 Task: Search one way flight ticket for 4 adults, 2 children, 2 infants in seat and 1 infant on lap in premium economy from Knoxville: Mcghee Tyson Airport to Gillette: Gillette Campbell County Airport on 5-1-2023. Choice of flights is Sun country airlines. Number of bags: 2 carry on bags. Price is upto 89000. Outbound departure time preference is 16:45.
Action: Mouse moved to (234, 242)
Screenshot: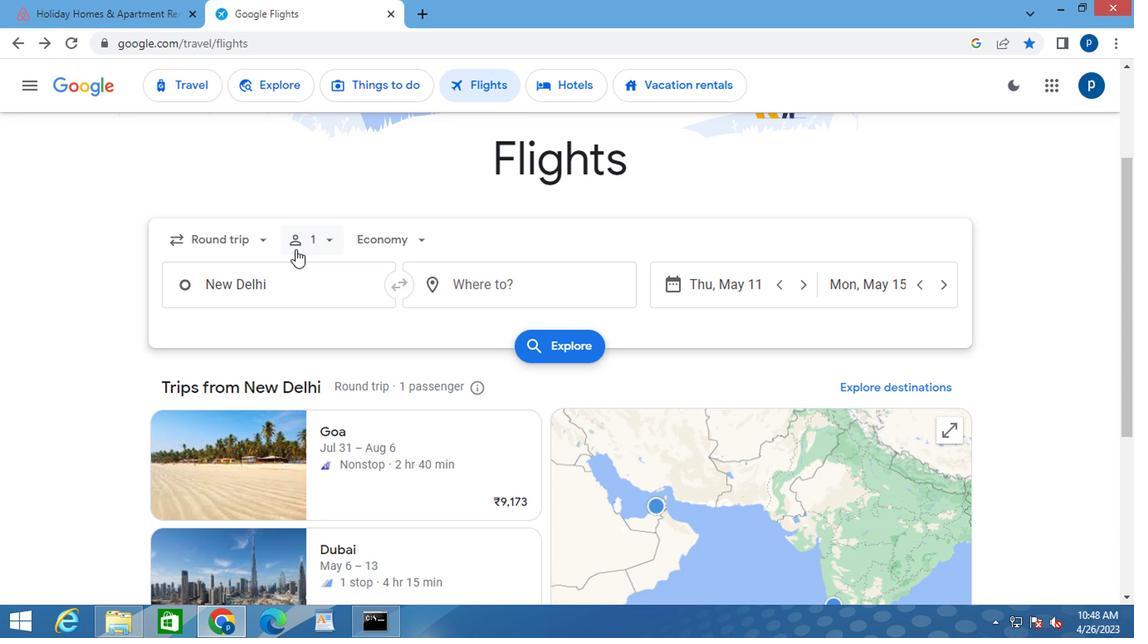
Action: Mouse pressed left at (234, 242)
Screenshot: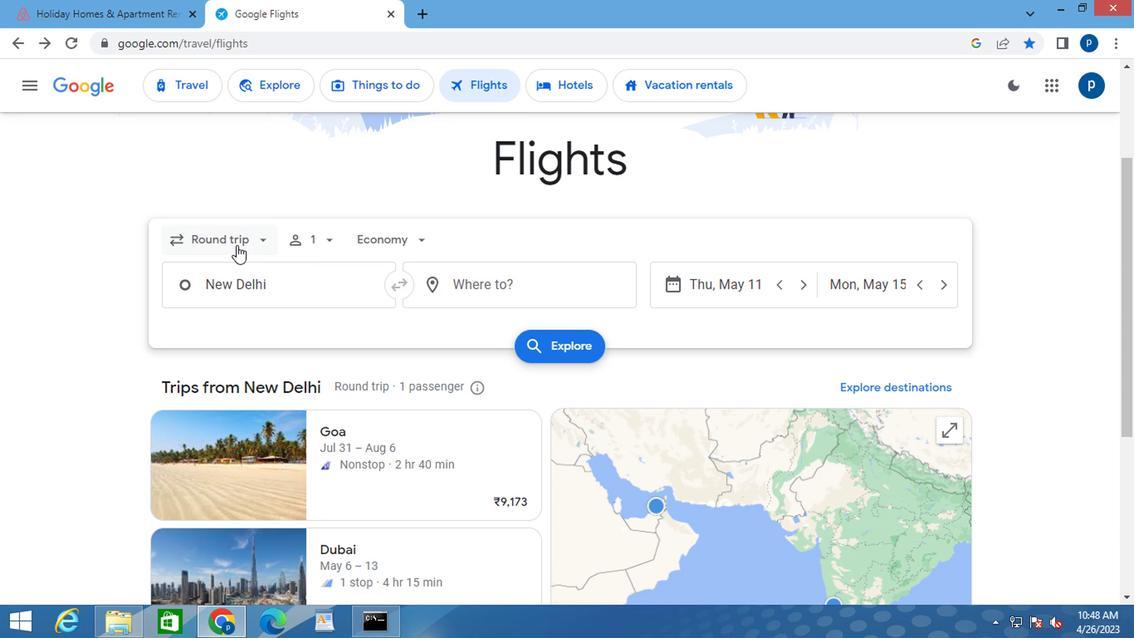 
Action: Mouse moved to (224, 307)
Screenshot: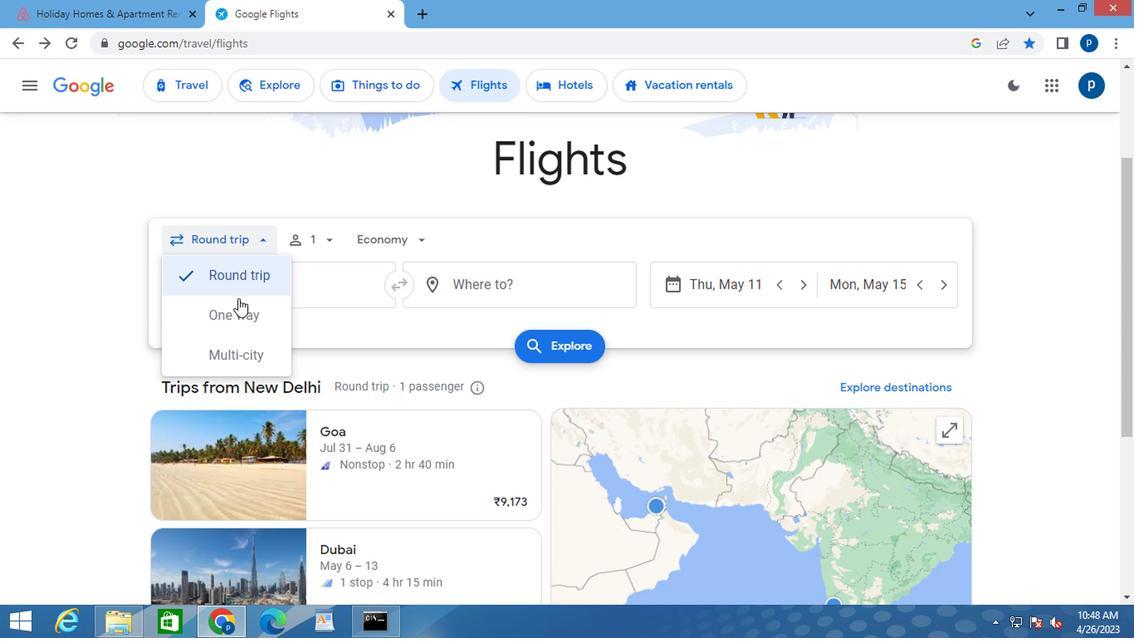
Action: Mouse pressed left at (224, 307)
Screenshot: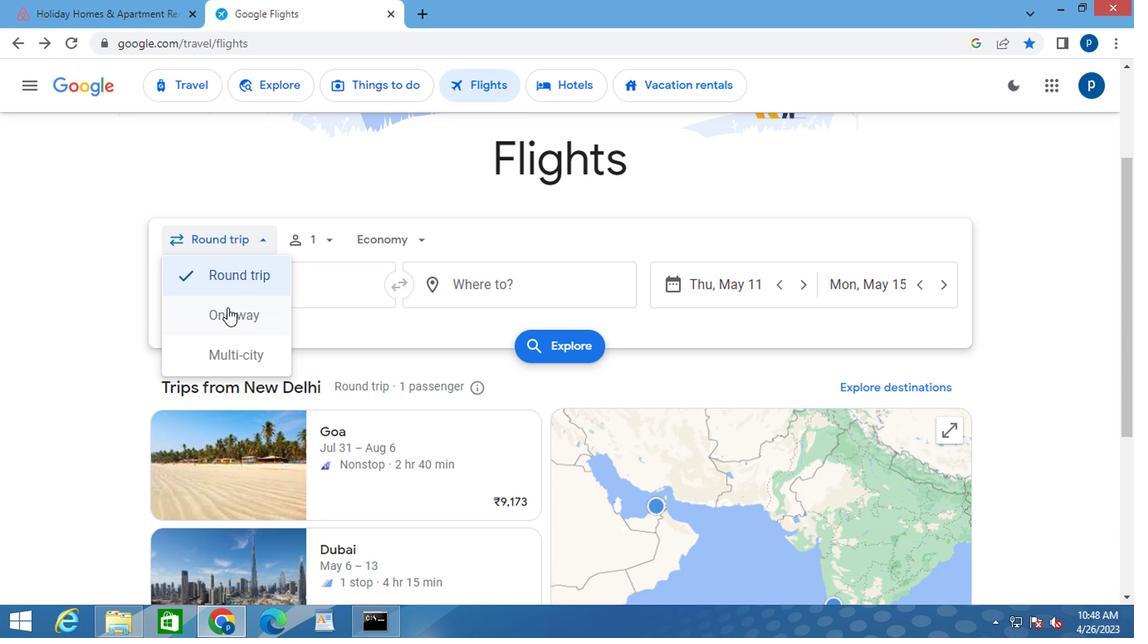 
Action: Mouse moved to (298, 236)
Screenshot: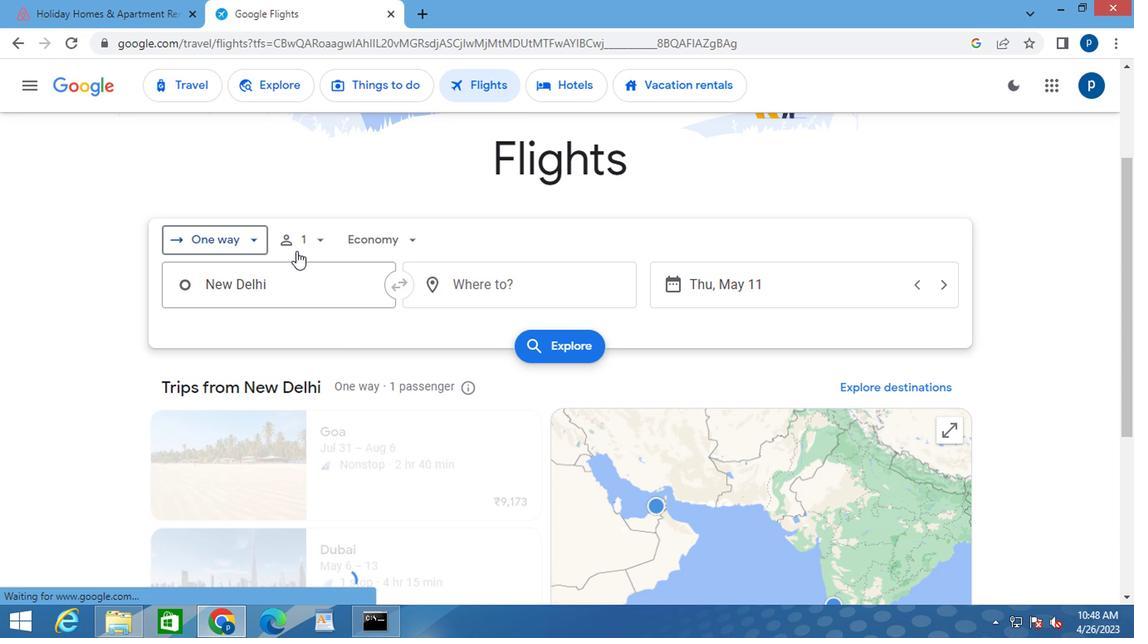 
Action: Mouse pressed left at (298, 236)
Screenshot: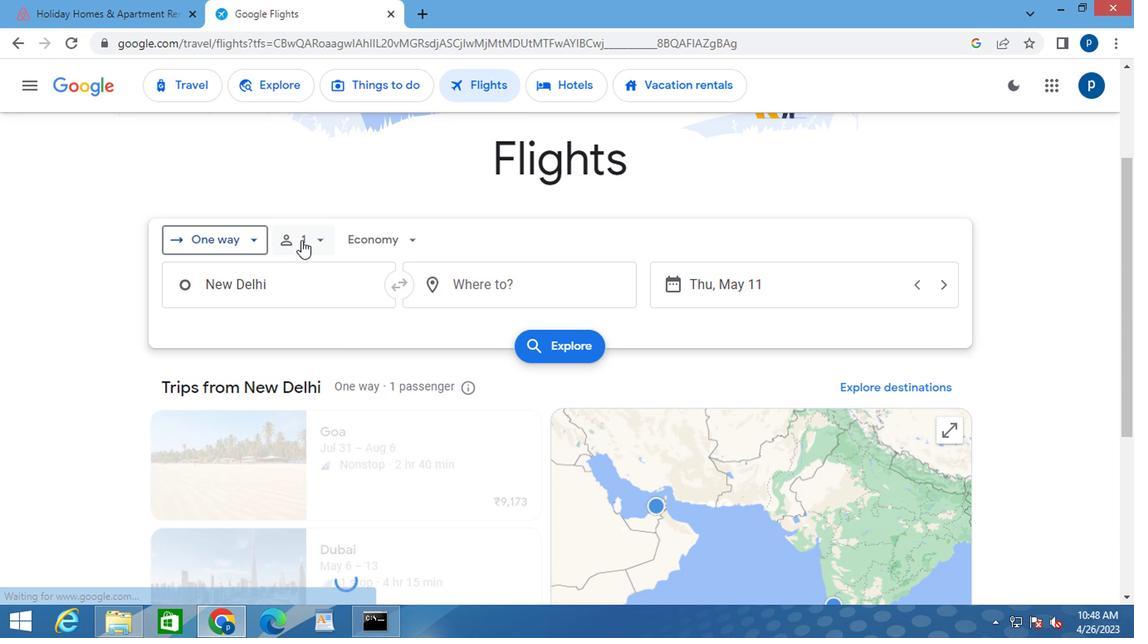 
Action: Mouse moved to (440, 280)
Screenshot: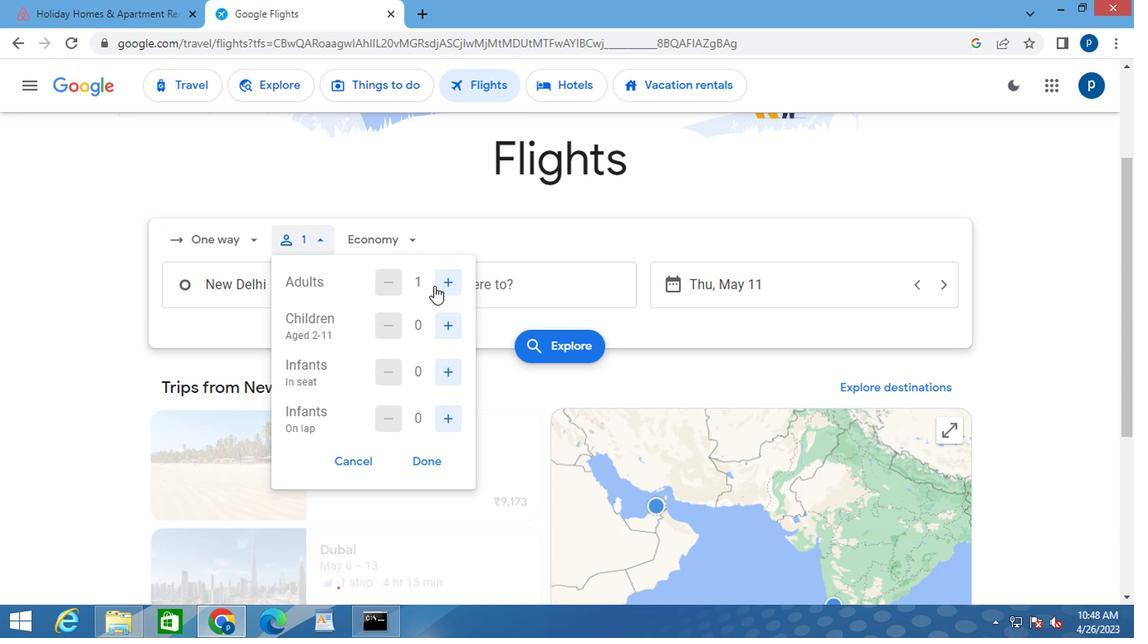 
Action: Mouse pressed left at (440, 280)
Screenshot: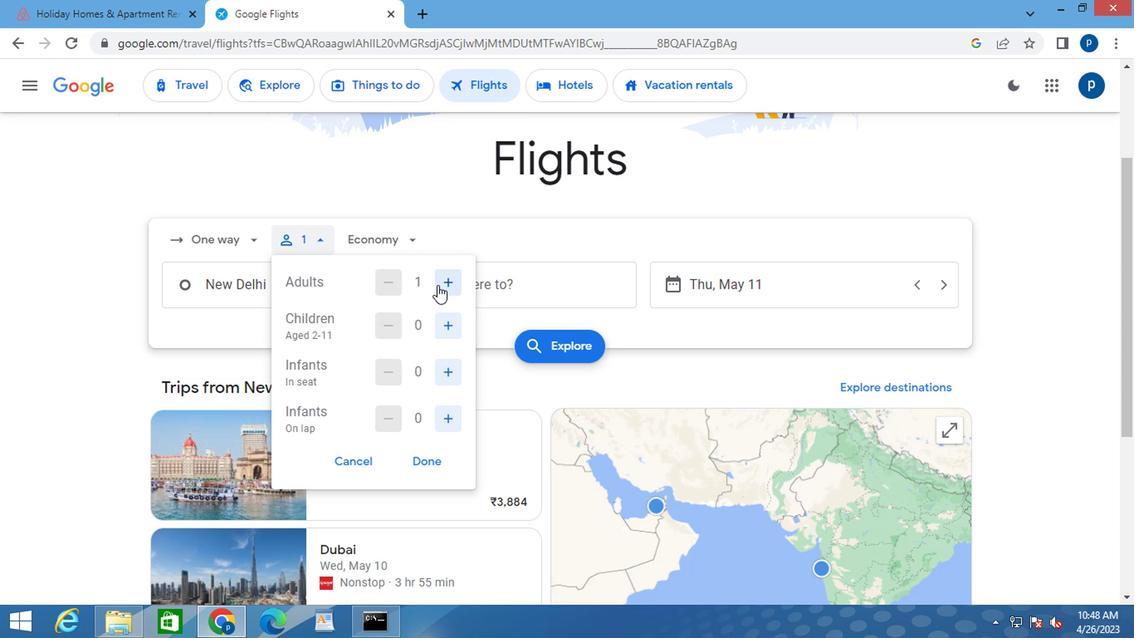 
Action: Mouse pressed left at (440, 280)
Screenshot: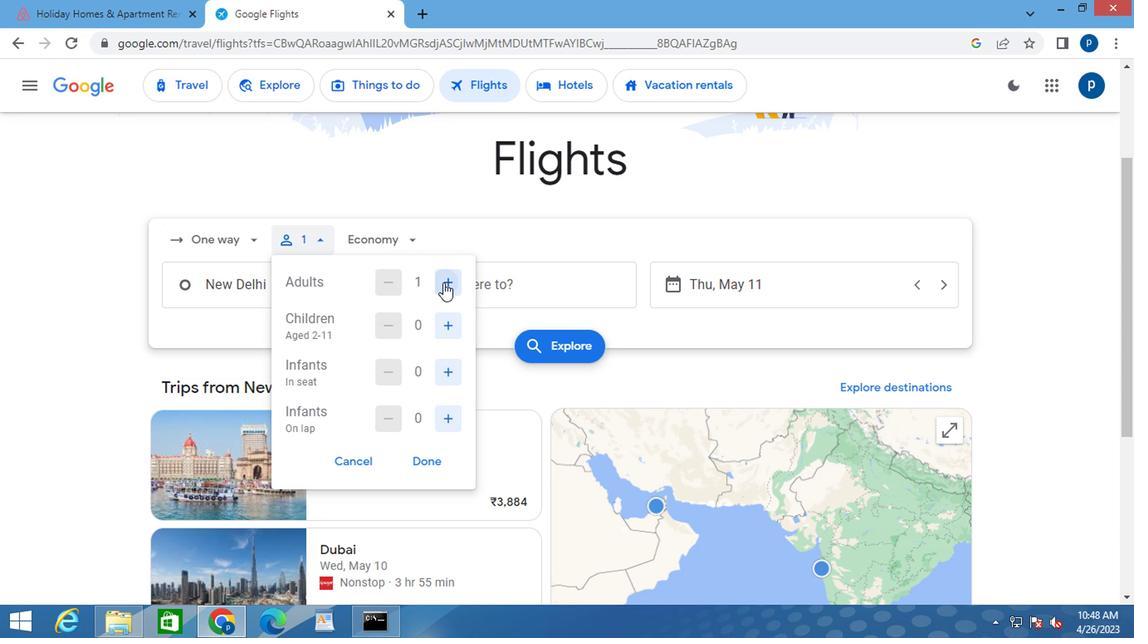 
Action: Mouse pressed left at (440, 280)
Screenshot: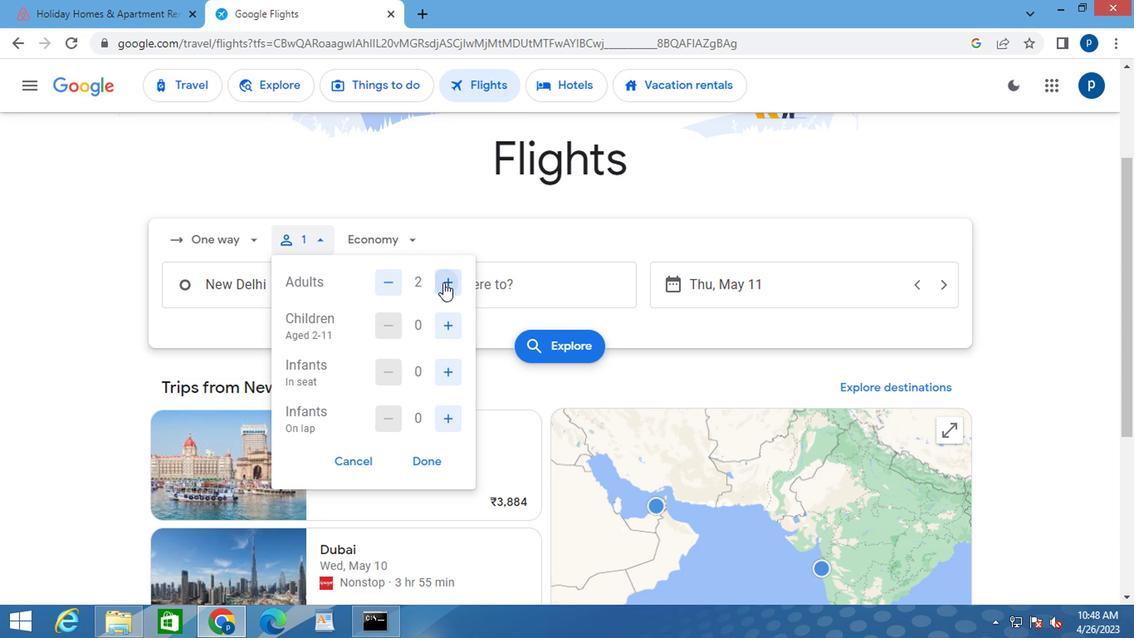 
Action: Mouse moved to (443, 324)
Screenshot: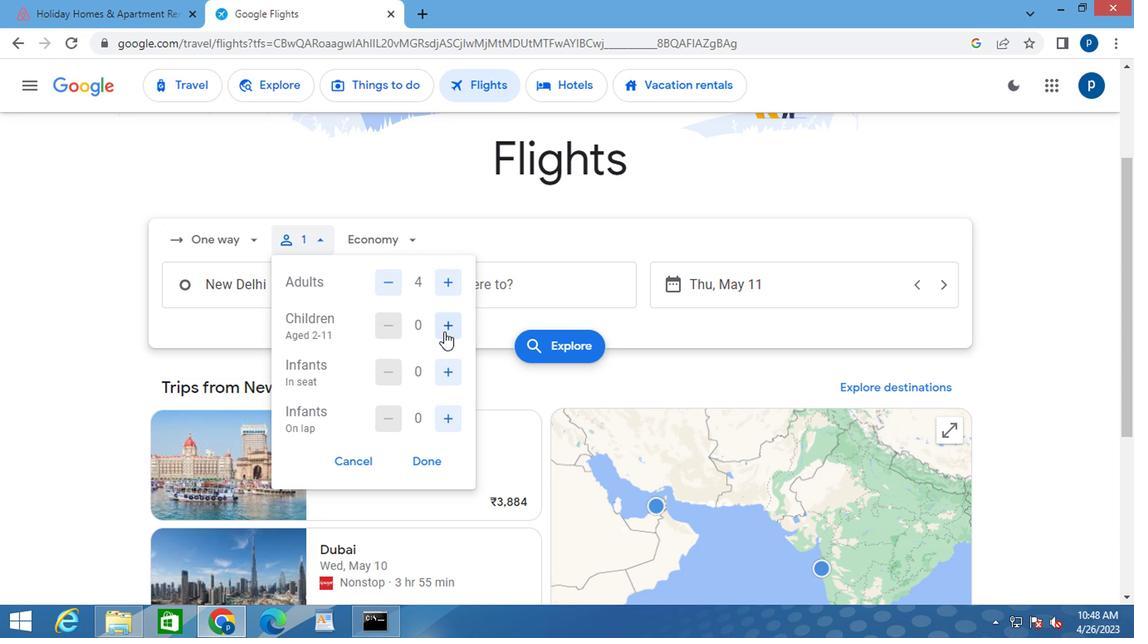 
Action: Mouse pressed left at (443, 324)
Screenshot: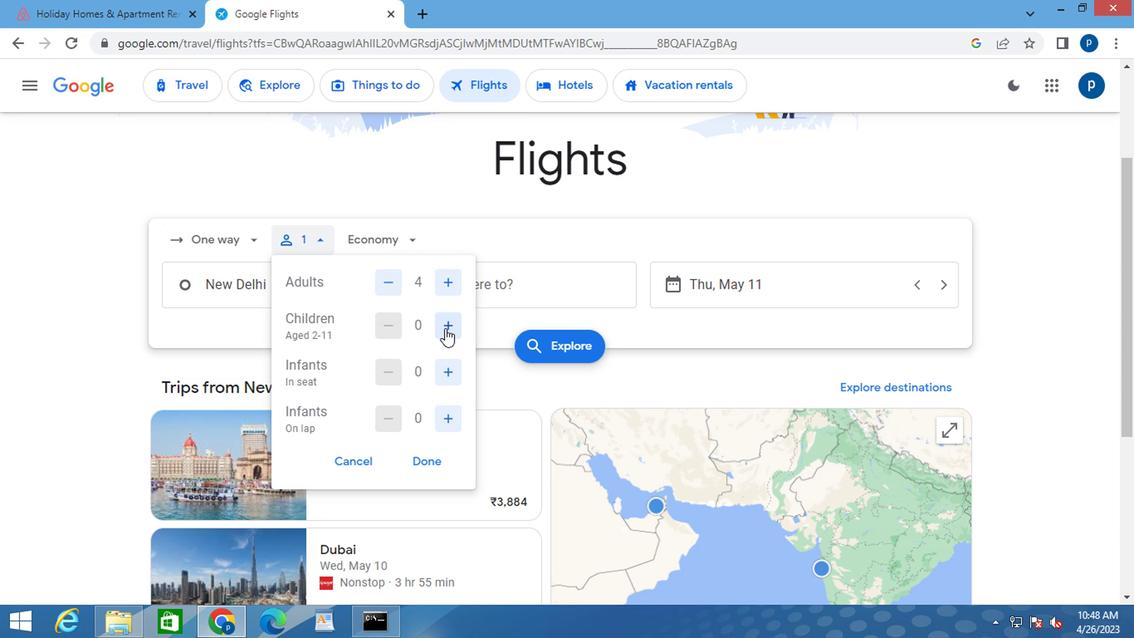 
Action: Mouse pressed left at (443, 324)
Screenshot: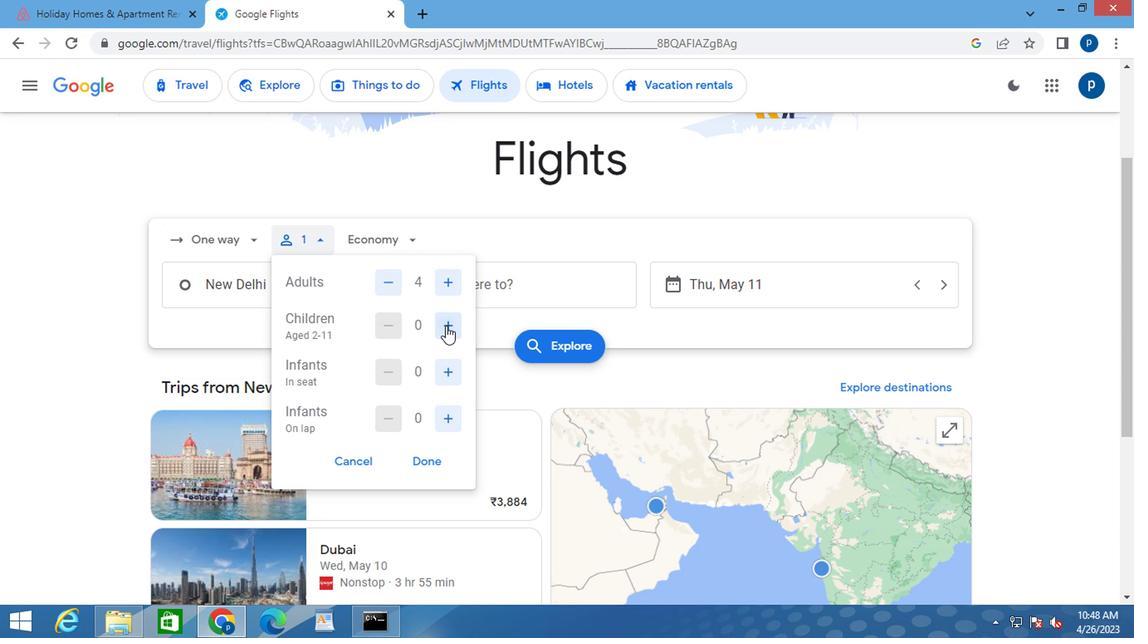 
Action: Mouse moved to (440, 365)
Screenshot: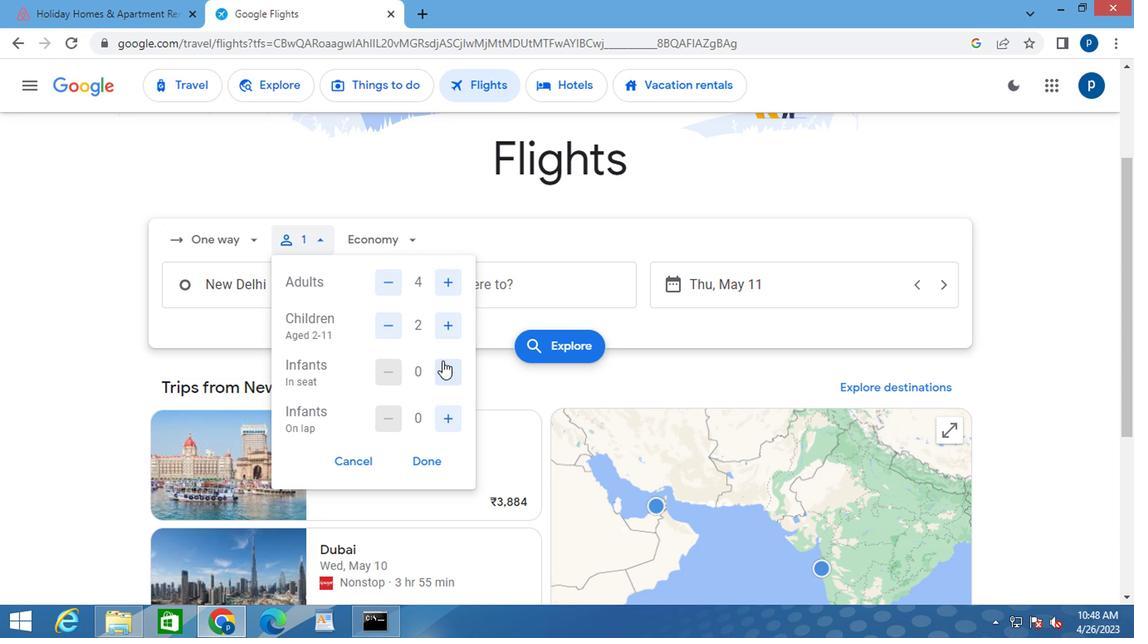 
Action: Mouse pressed left at (440, 365)
Screenshot: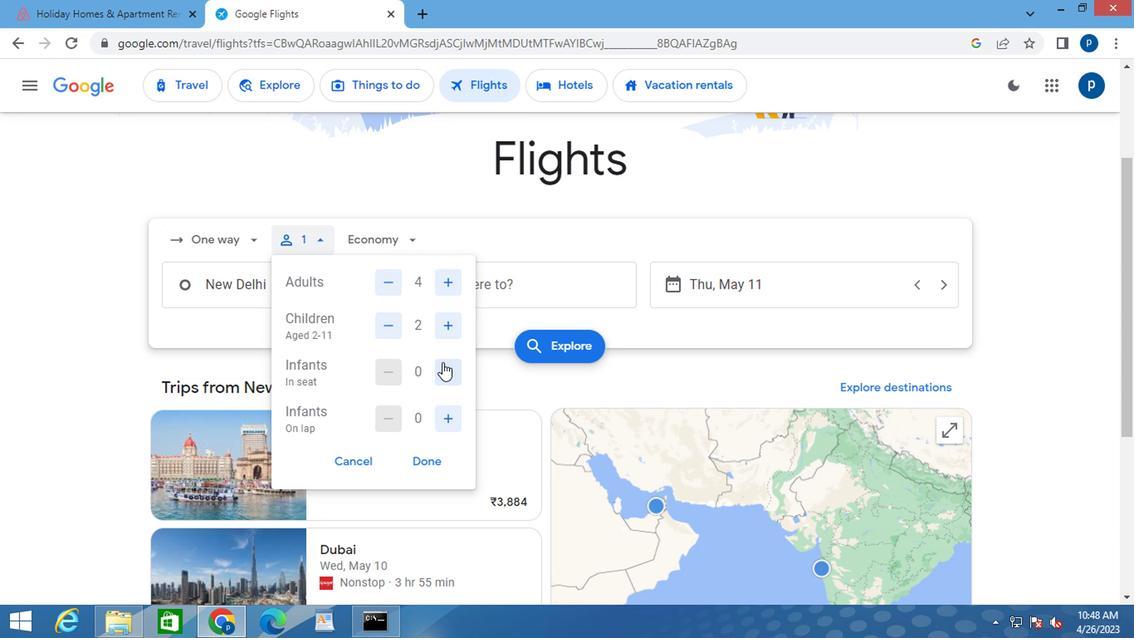 
Action: Mouse pressed left at (440, 365)
Screenshot: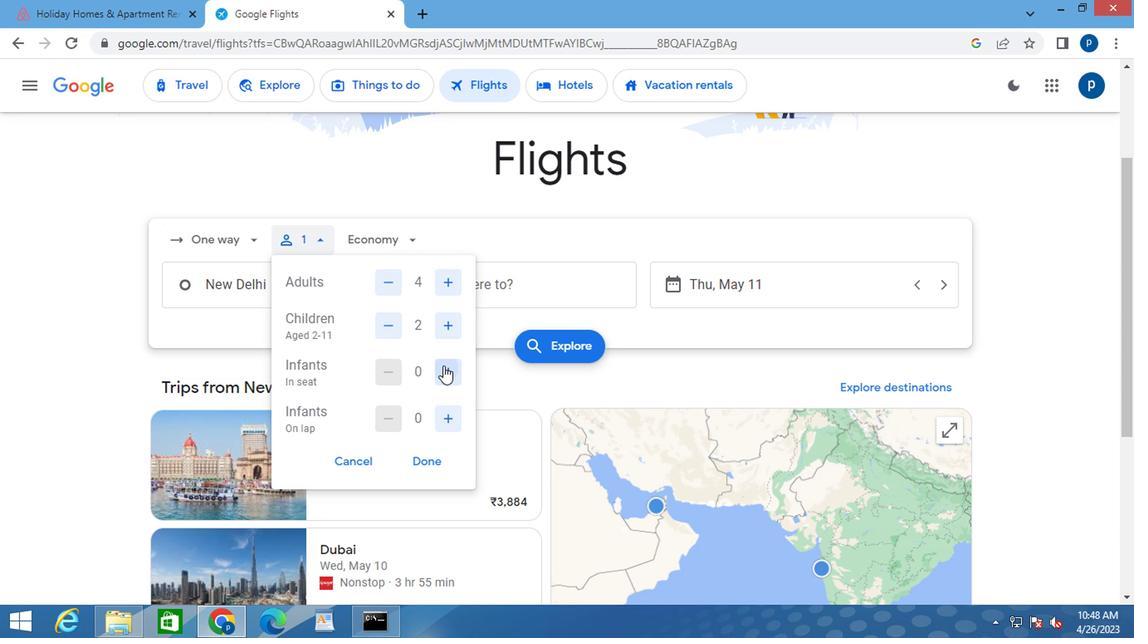 
Action: Mouse moved to (441, 417)
Screenshot: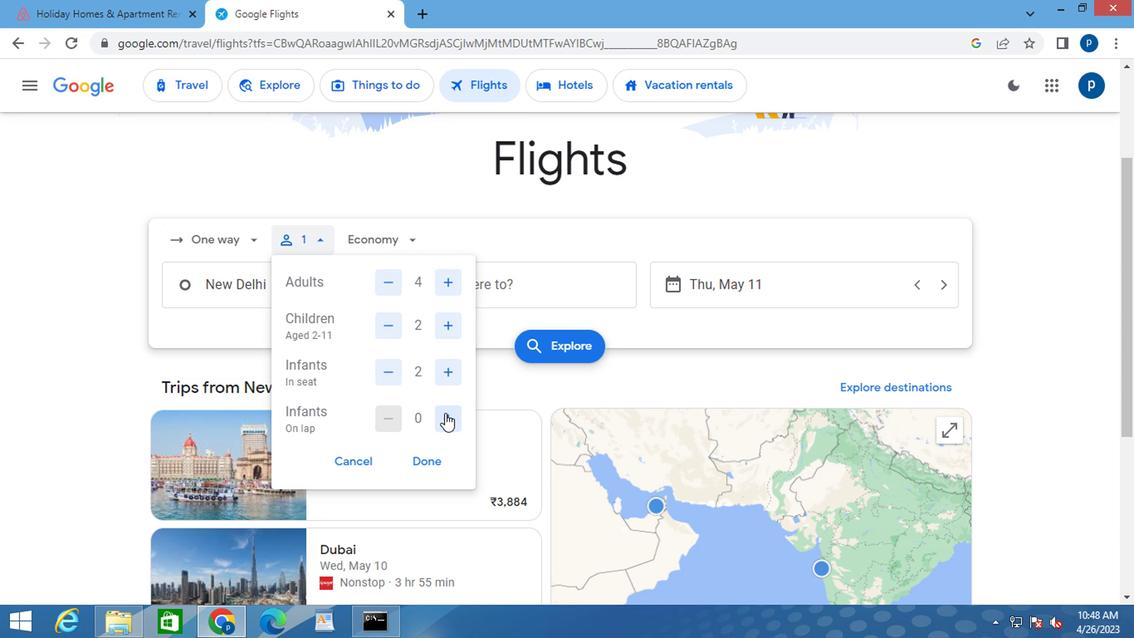 
Action: Mouse pressed left at (441, 417)
Screenshot: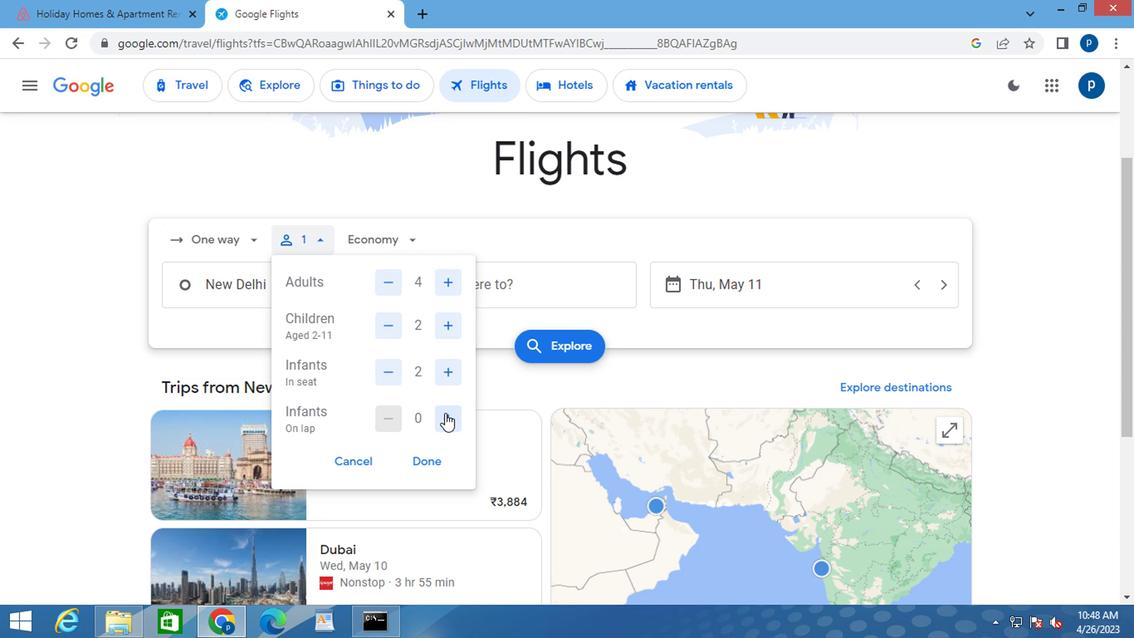 
Action: Mouse moved to (428, 459)
Screenshot: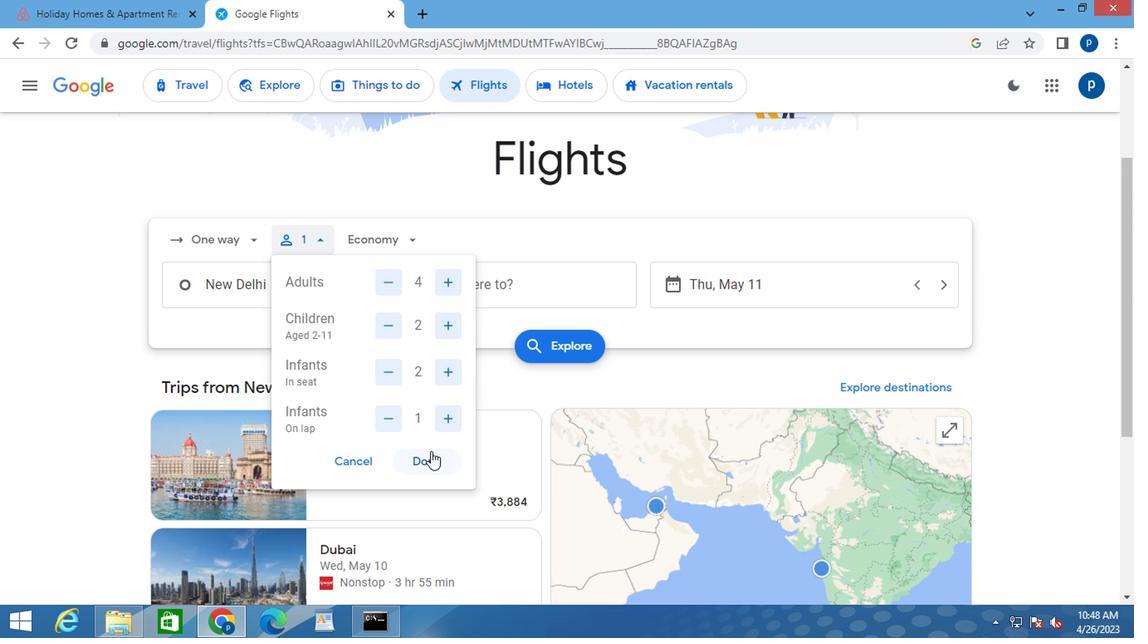 
Action: Mouse pressed left at (428, 459)
Screenshot: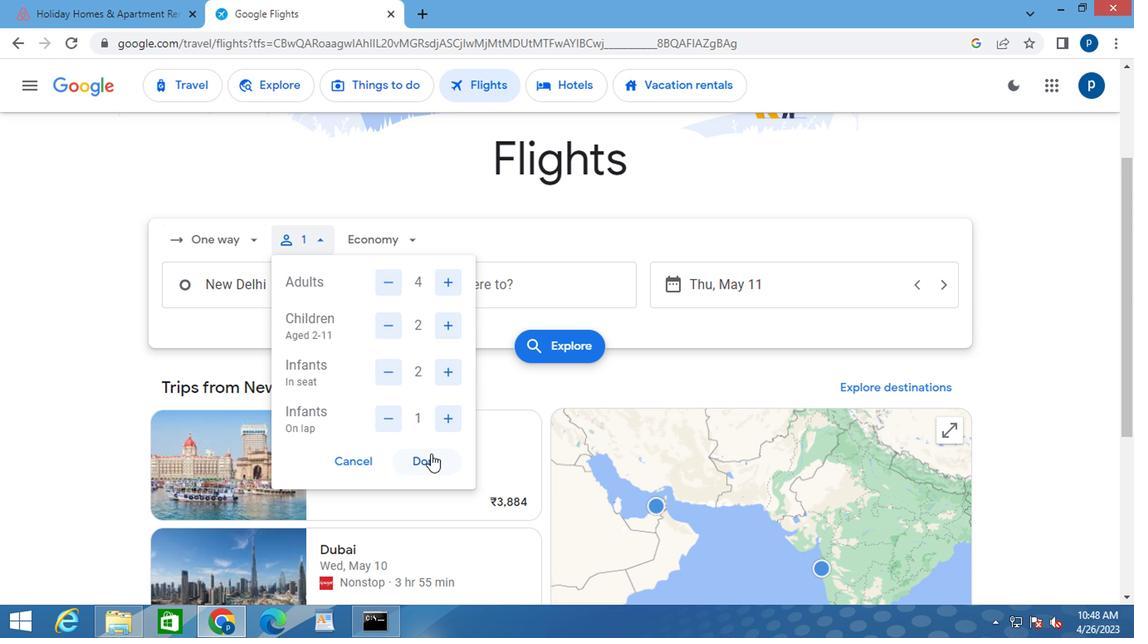 
Action: Mouse moved to (408, 235)
Screenshot: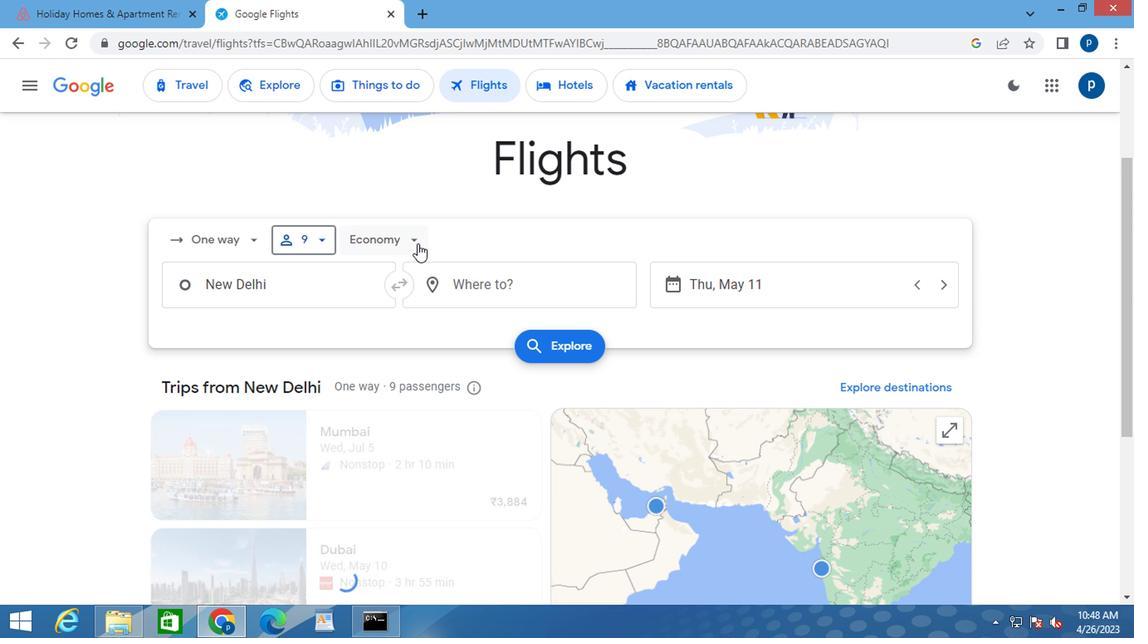 
Action: Mouse pressed left at (408, 235)
Screenshot: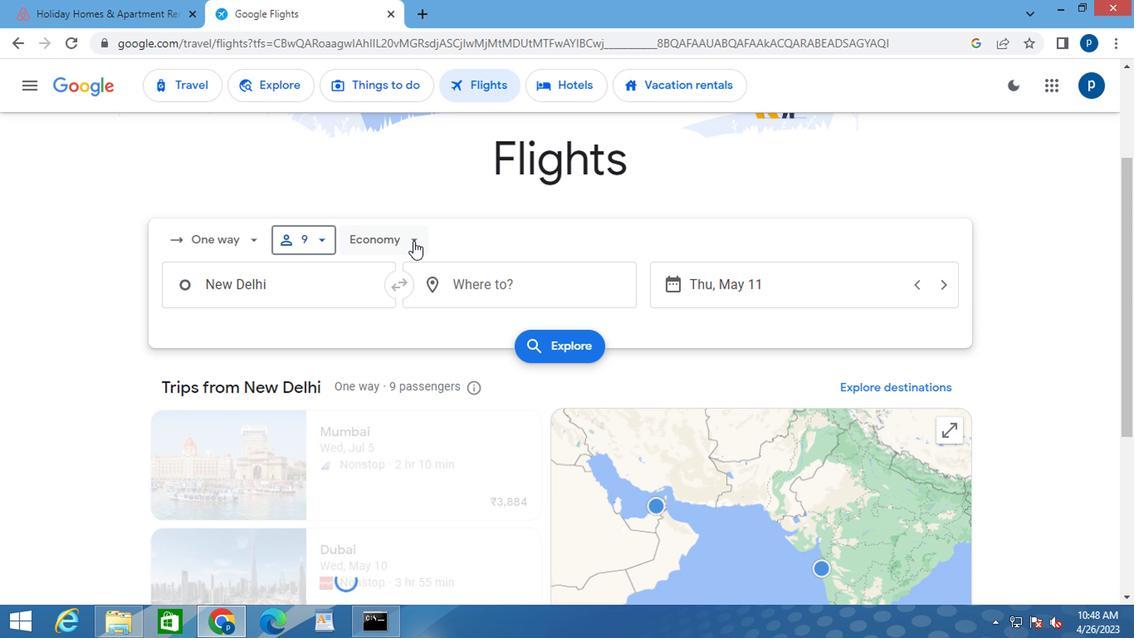 
Action: Mouse moved to (431, 309)
Screenshot: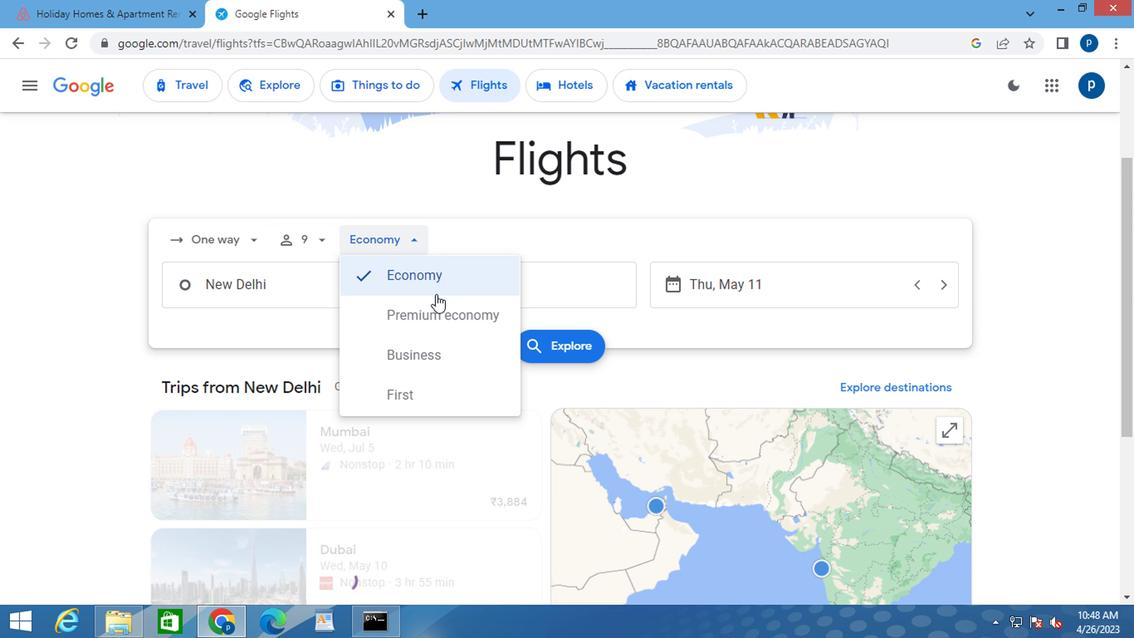 
Action: Mouse pressed left at (431, 309)
Screenshot: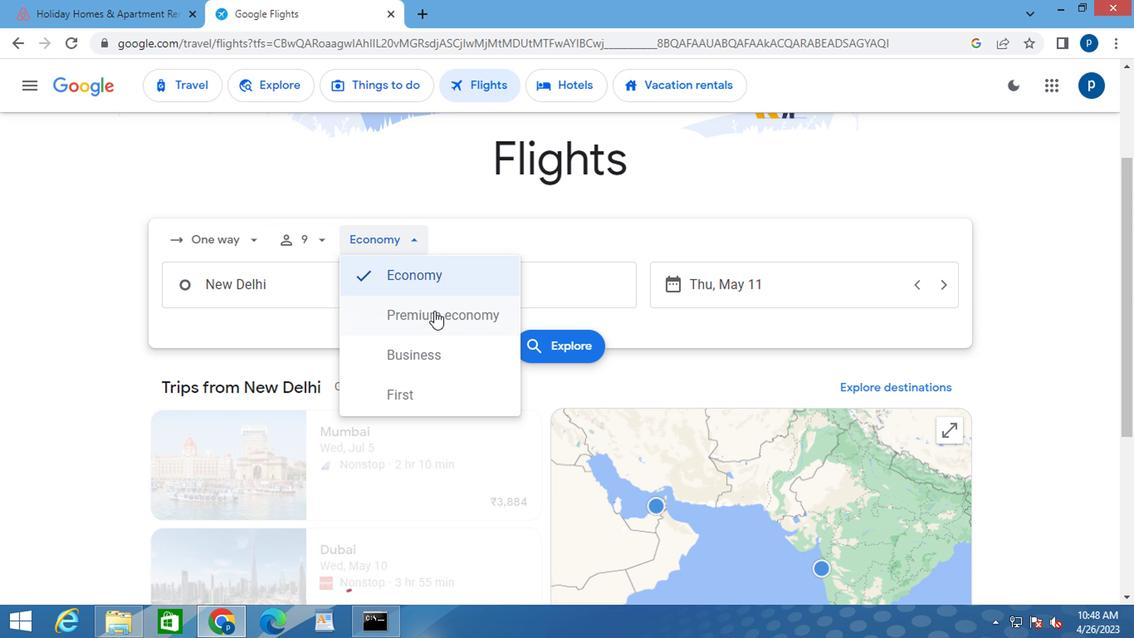 
Action: Mouse moved to (314, 279)
Screenshot: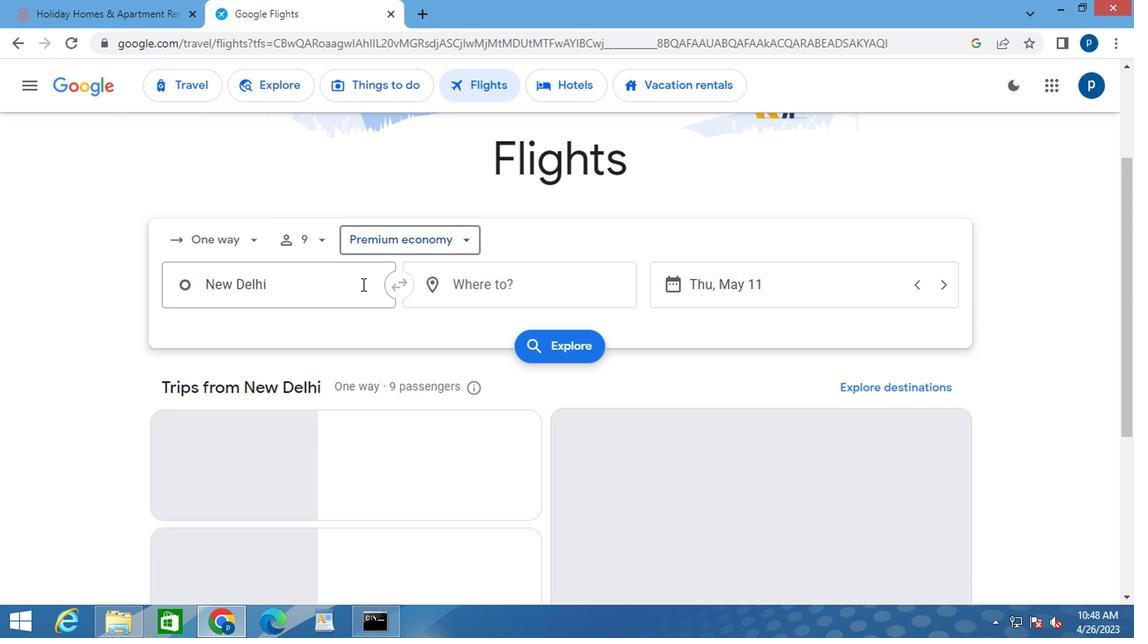 
Action: Mouse pressed left at (314, 279)
Screenshot: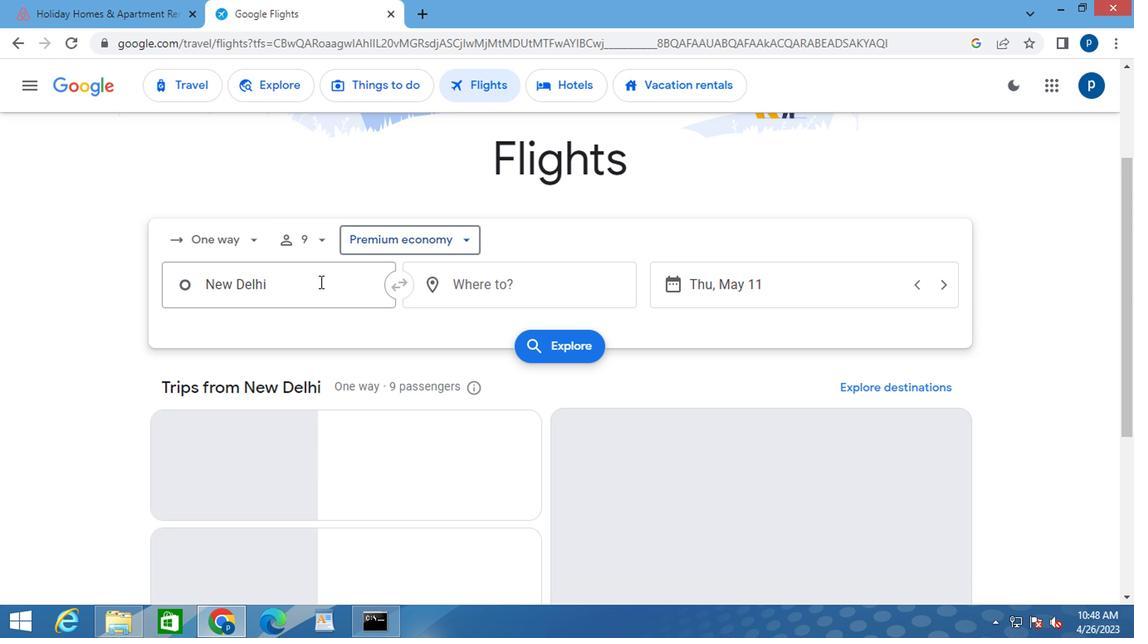 
Action: Mouse pressed left at (314, 279)
Screenshot: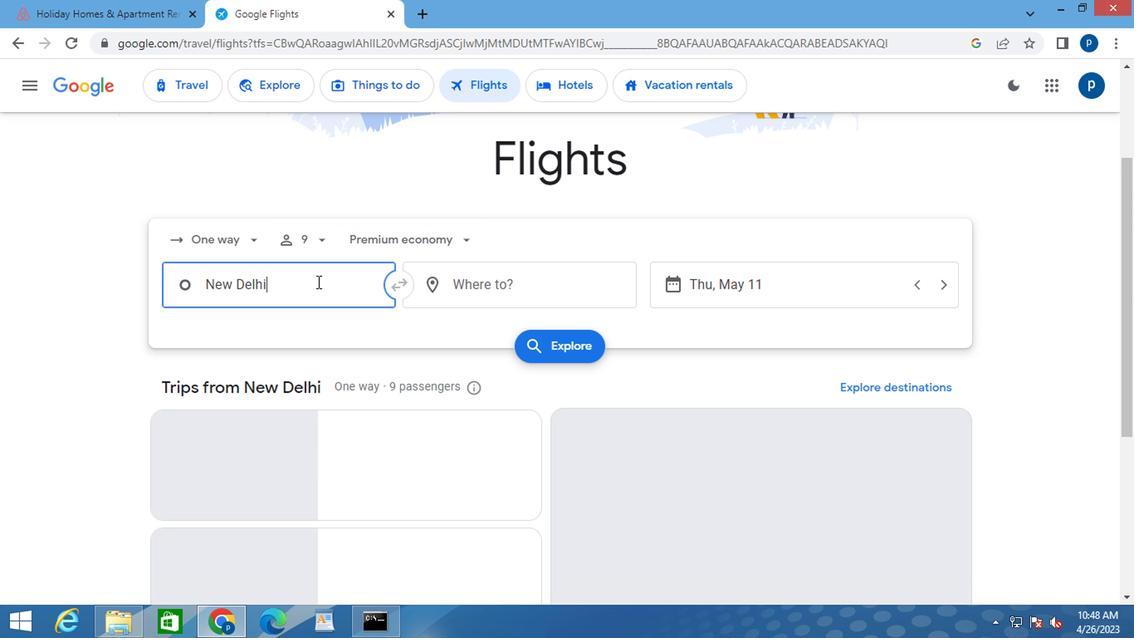 
Action: Mouse moved to (314, 271)
Screenshot: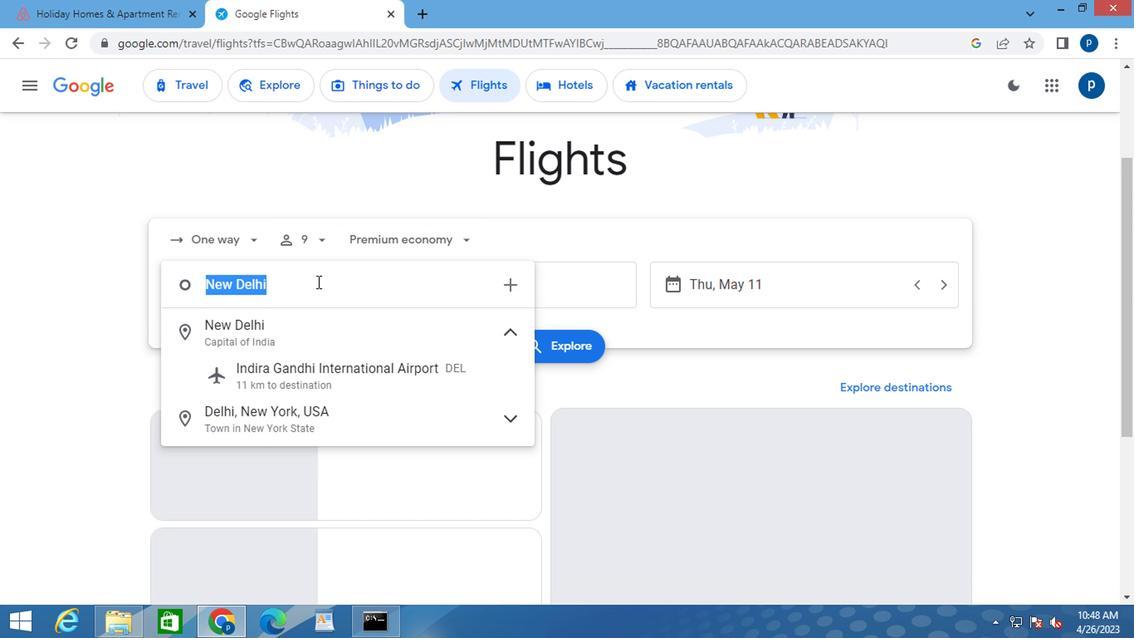 
Action: Key pressed m<Key.caps_lock>cgh
Screenshot: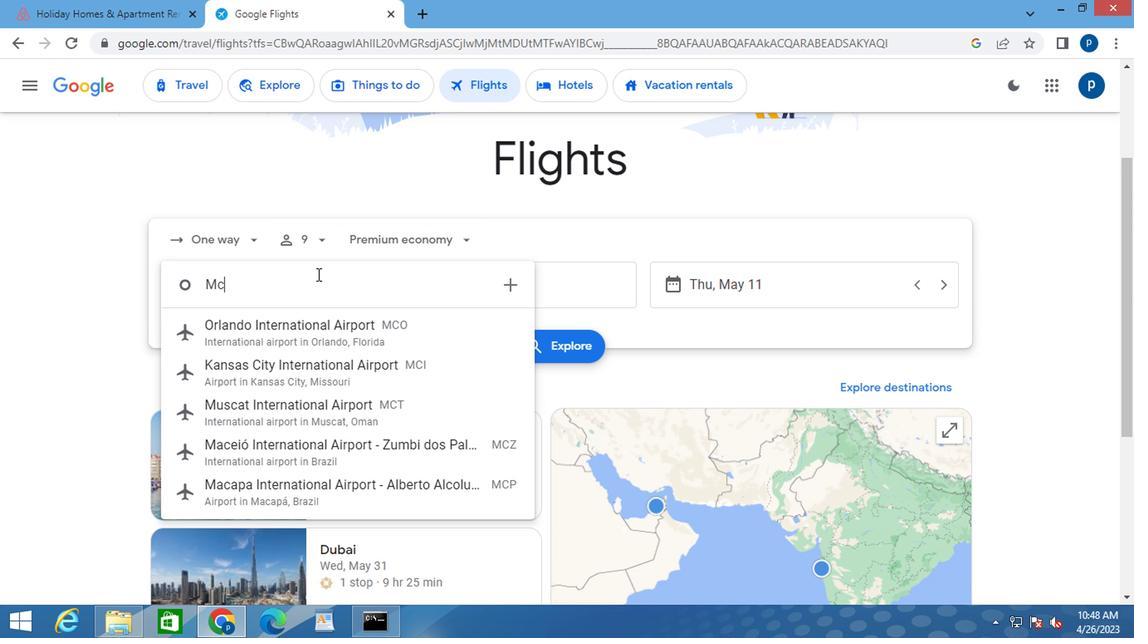 
Action: Mouse moved to (280, 340)
Screenshot: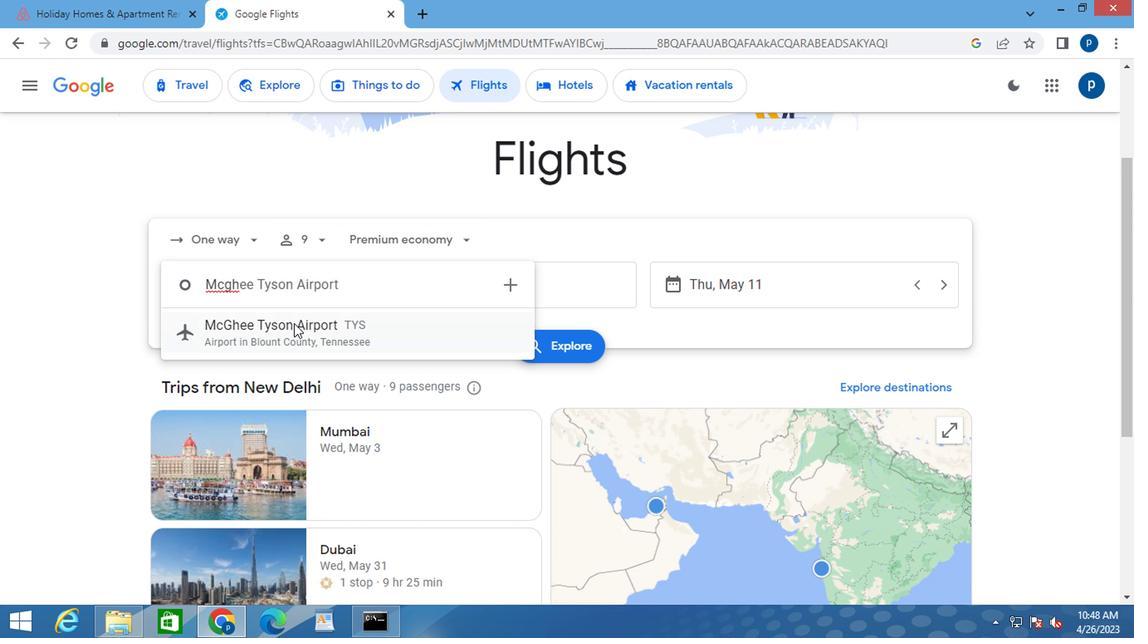 
Action: Mouse pressed left at (280, 340)
Screenshot: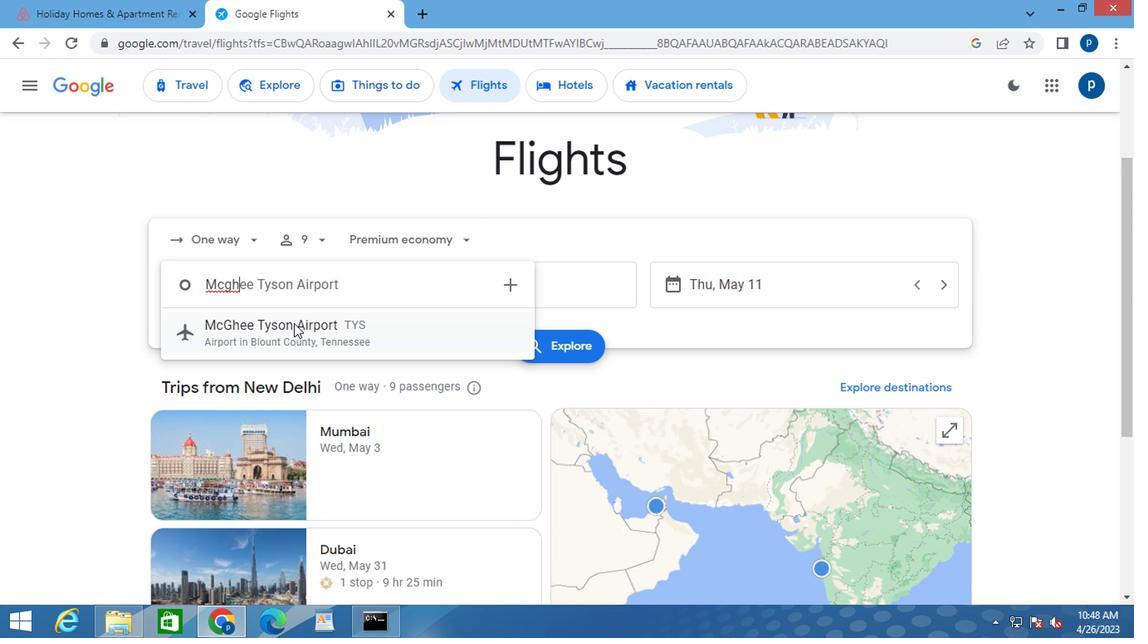 
Action: Mouse moved to (495, 287)
Screenshot: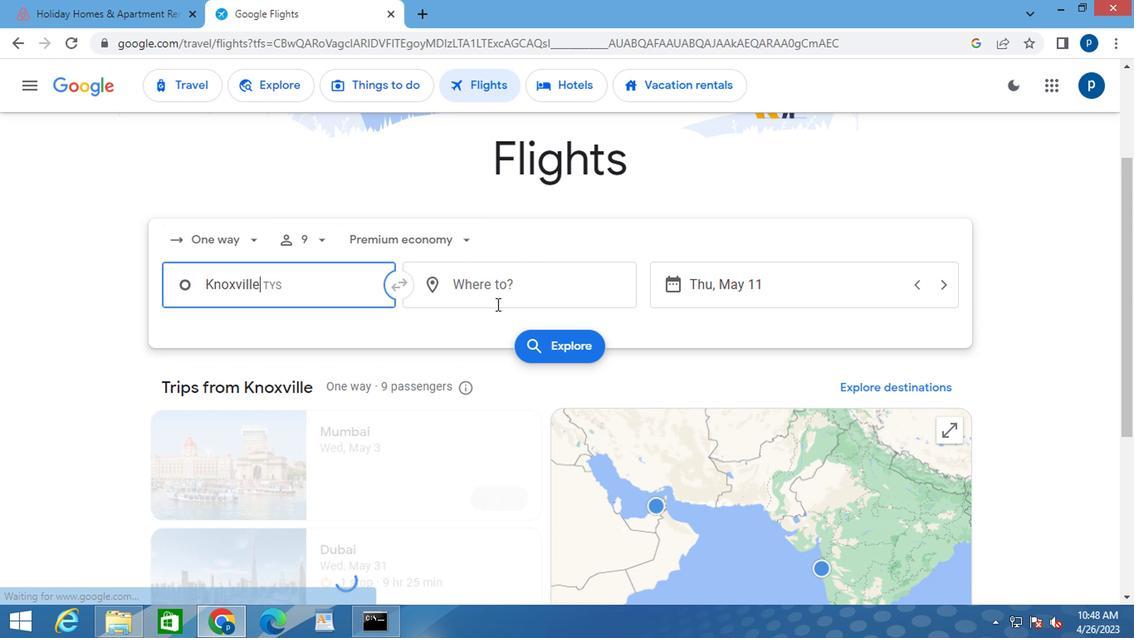 
Action: Mouse pressed left at (495, 287)
Screenshot: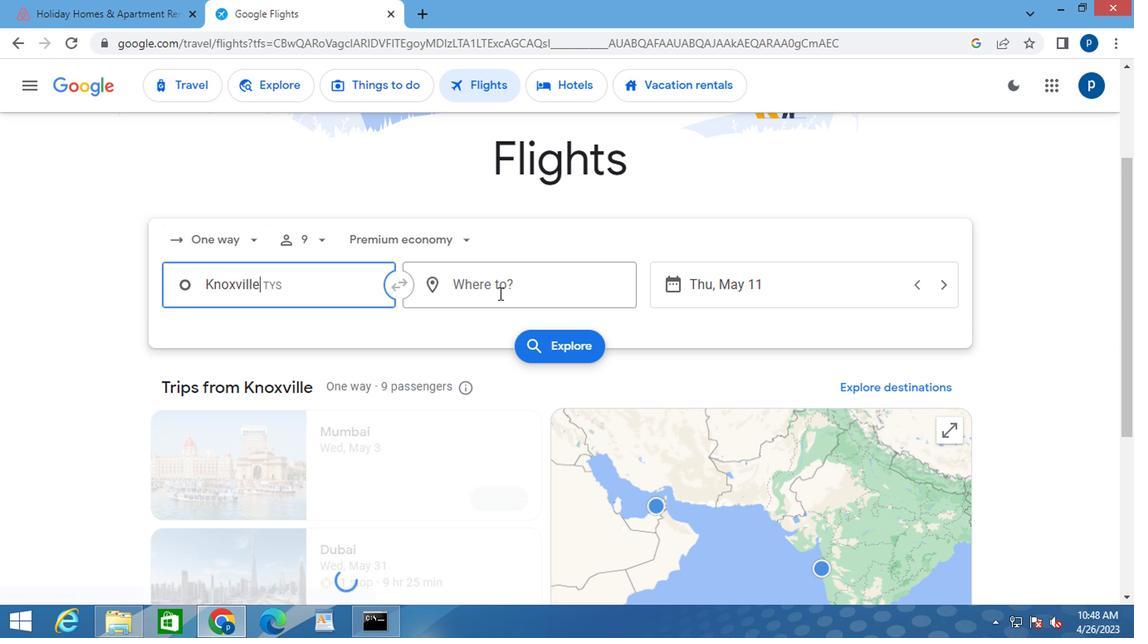 
Action: Key pressed <Key.caps_lock>g<Key.caps_lock>ille
Screenshot: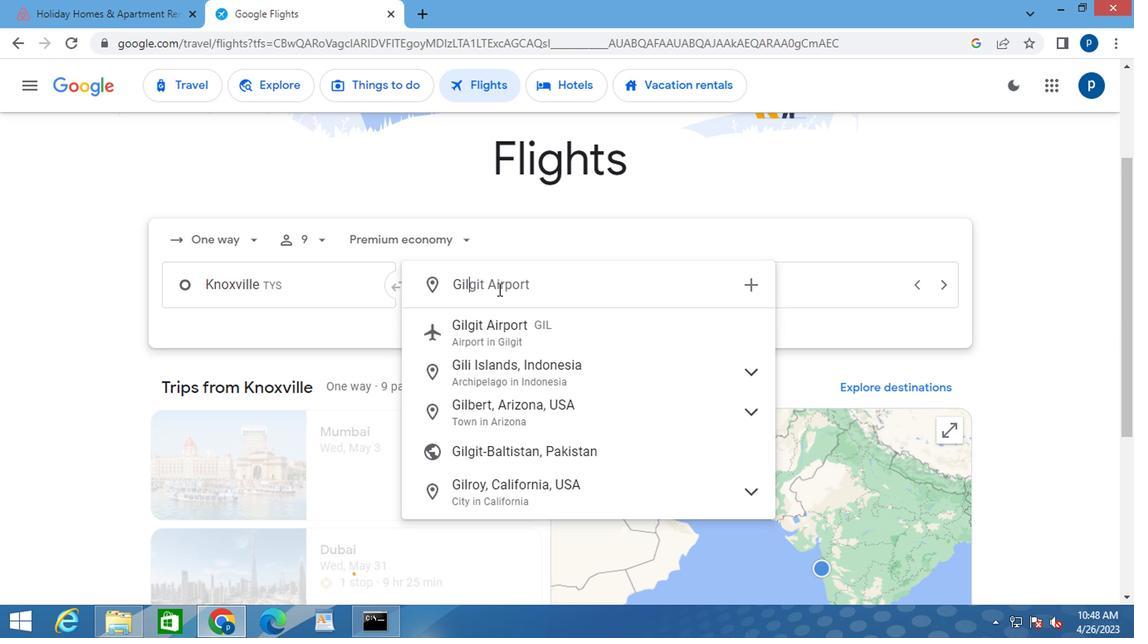 
Action: Mouse moved to (490, 336)
Screenshot: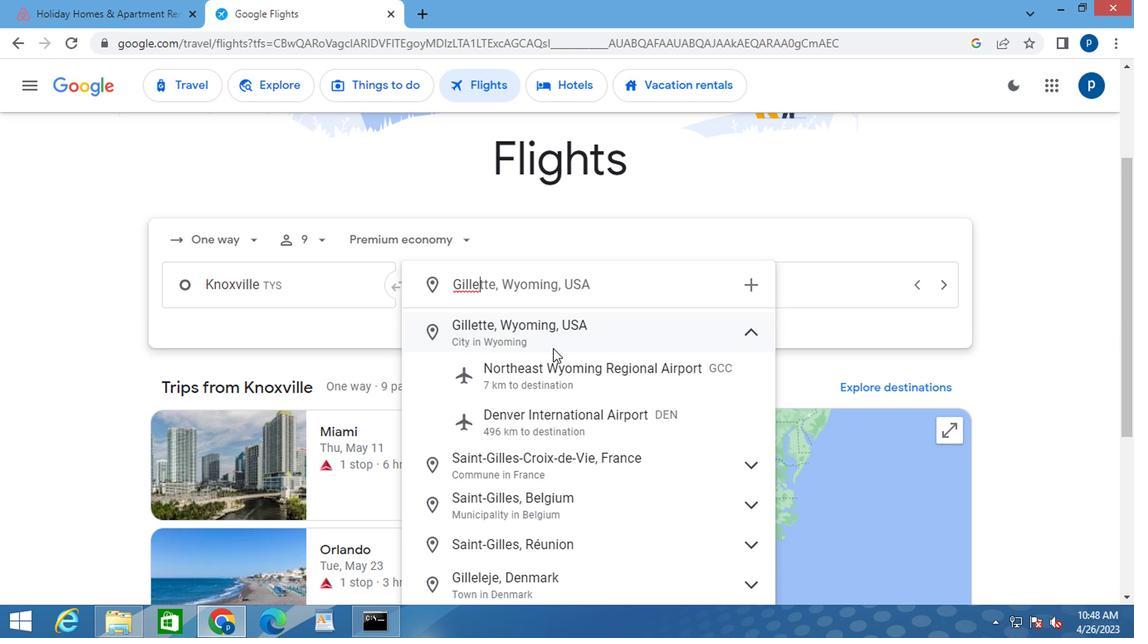 
Action: Mouse pressed left at (490, 336)
Screenshot: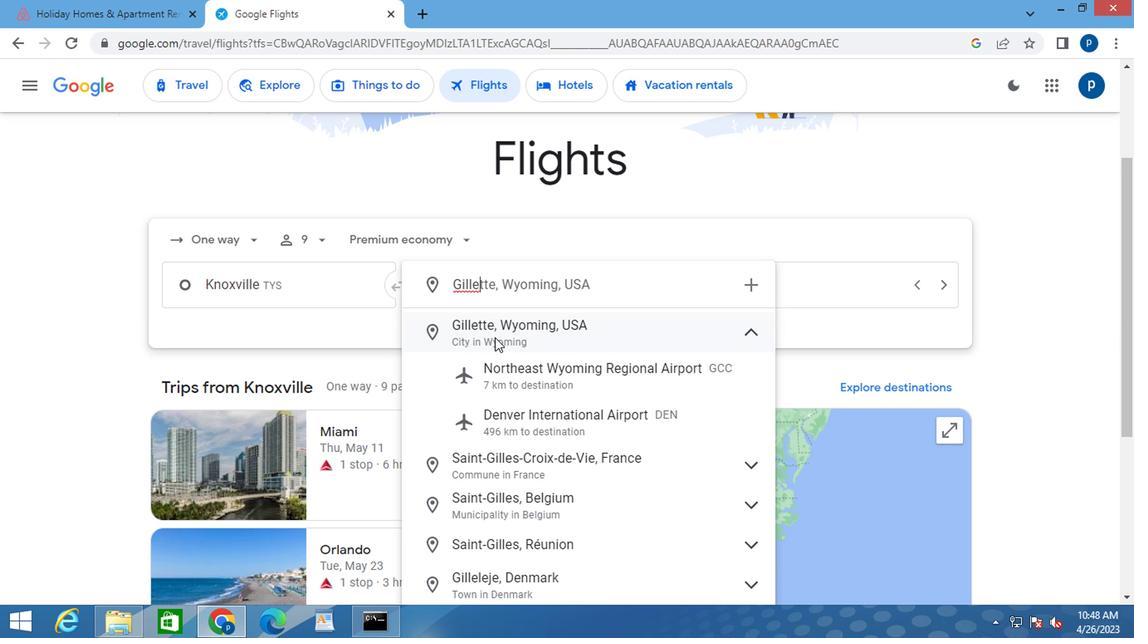 
Action: Mouse moved to (666, 291)
Screenshot: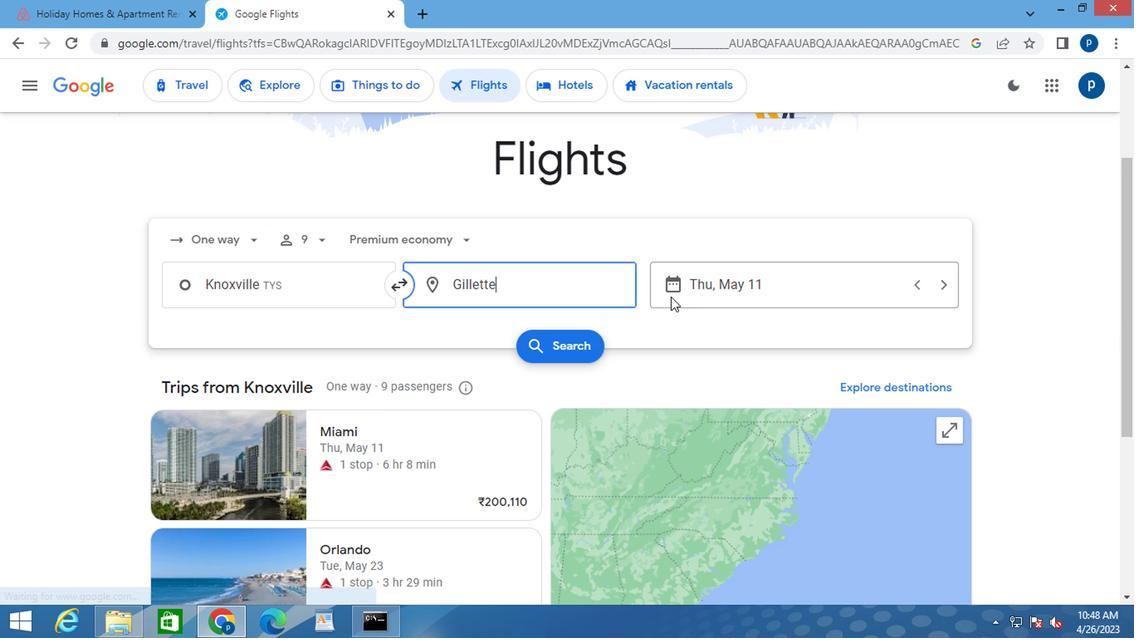 
Action: Mouse pressed left at (666, 291)
Screenshot: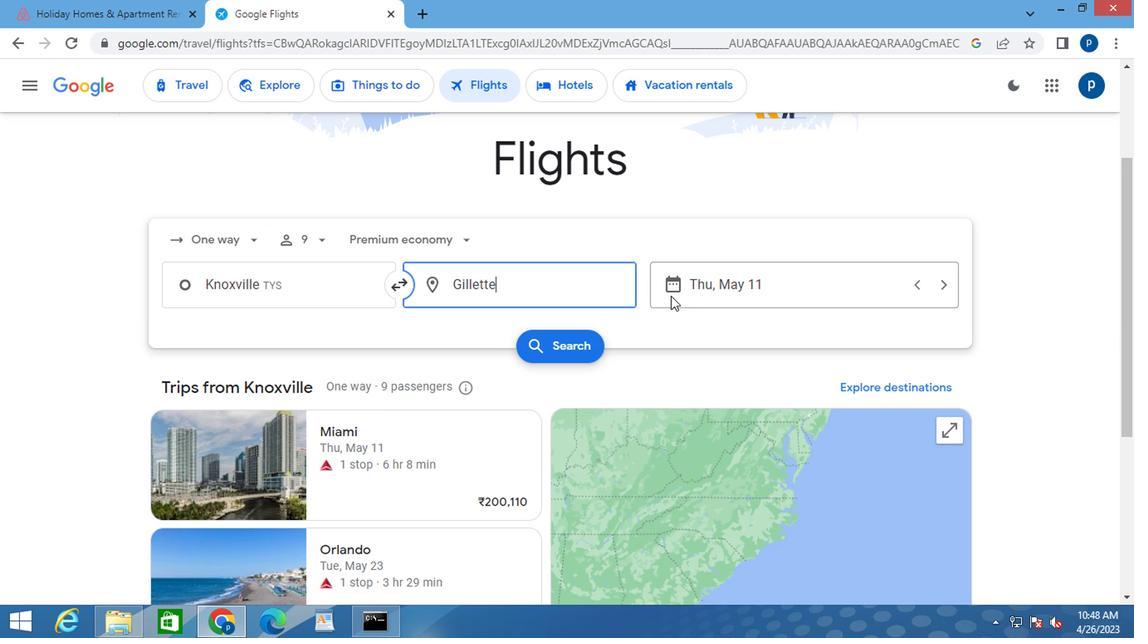 
Action: Mouse moved to (724, 300)
Screenshot: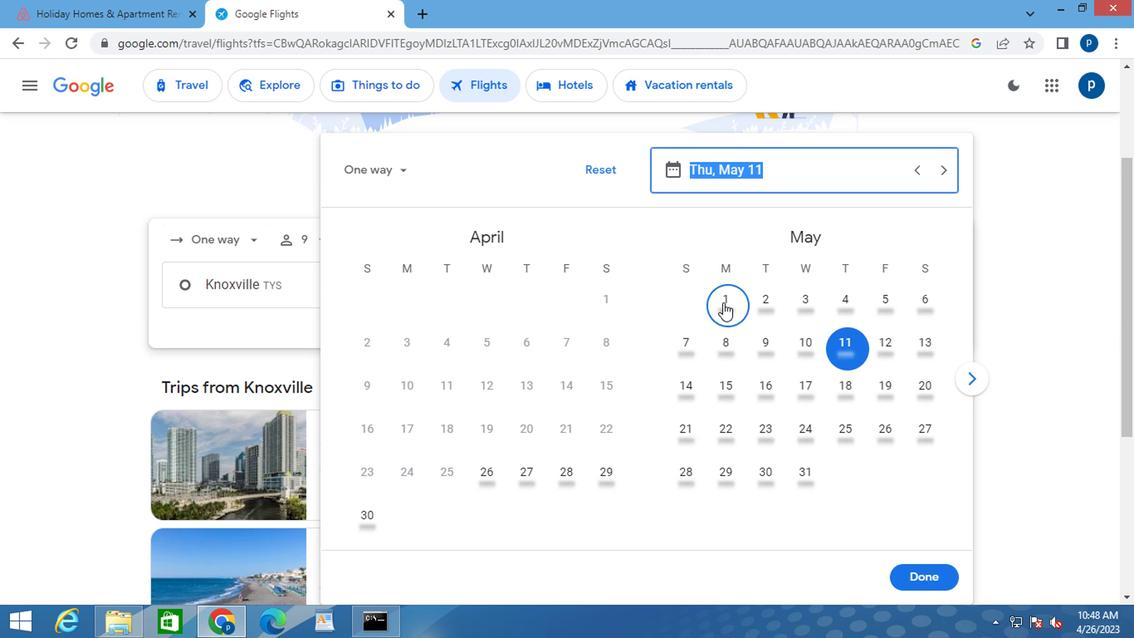 
Action: Mouse pressed left at (724, 300)
Screenshot: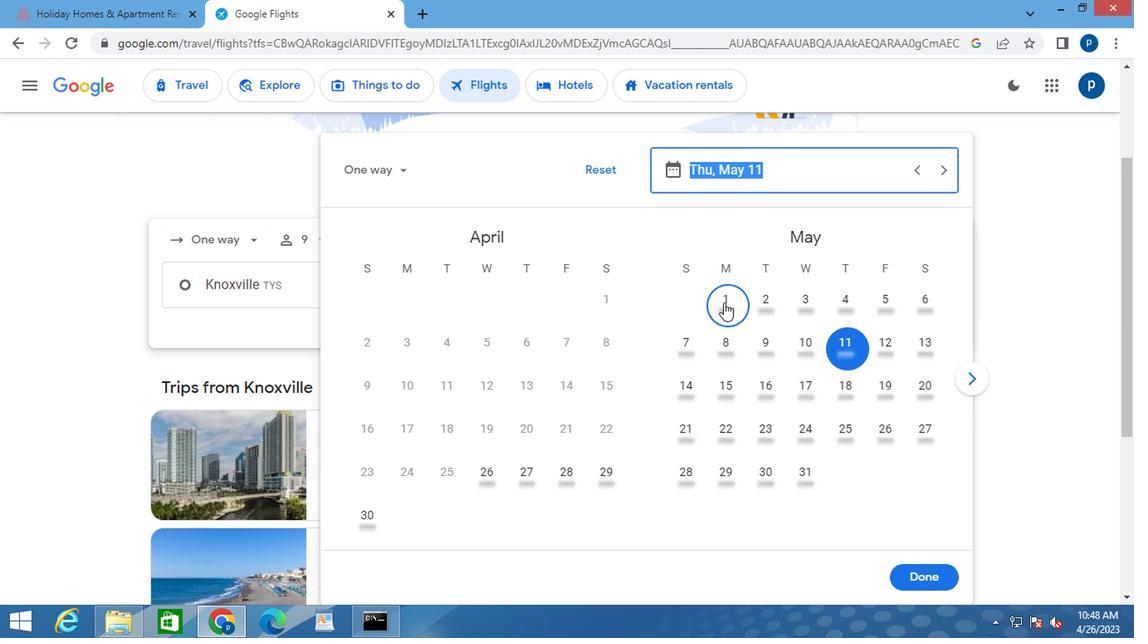 
Action: Mouse moved to (924, 577)
Screenshot: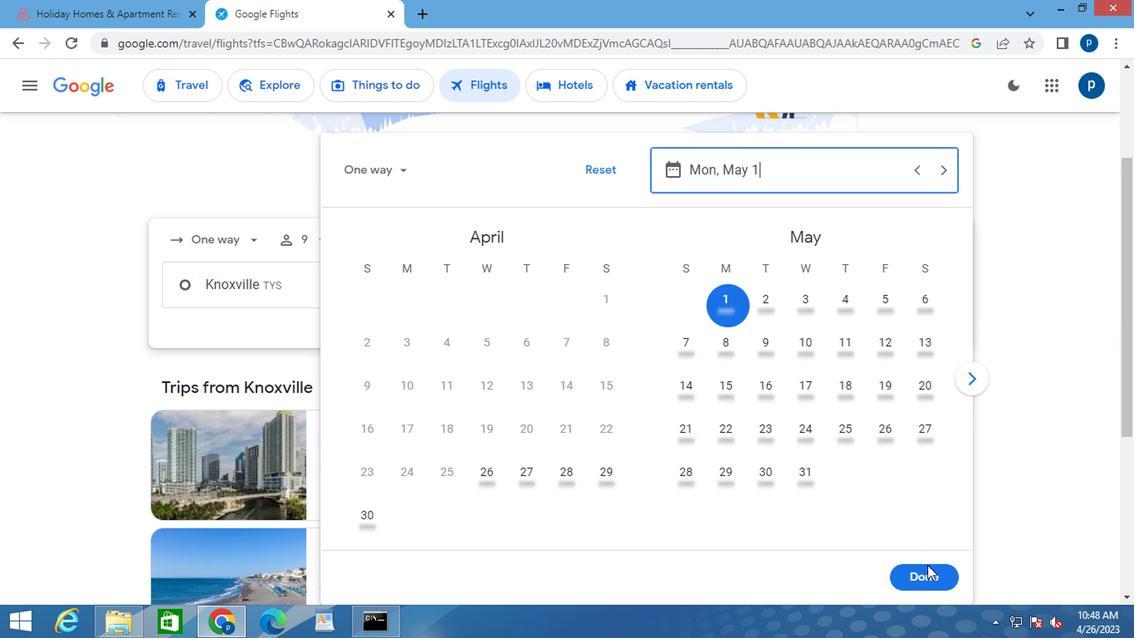 
Action: Mouse pressed left at (924, 577)
Screenshot: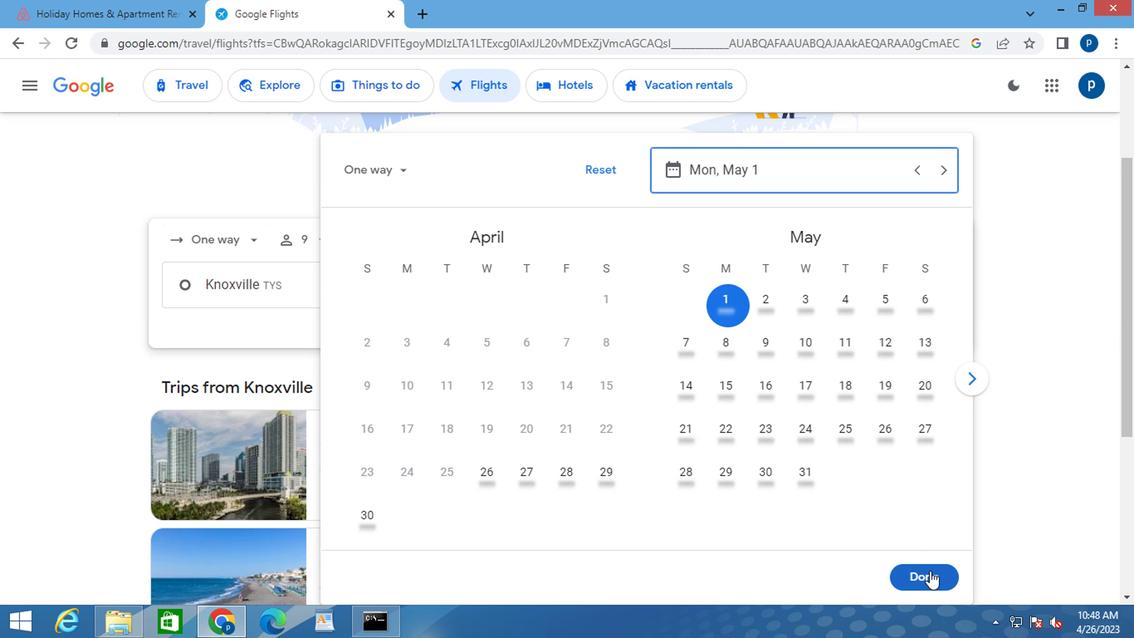 
Action: Mouse moved to (563, 348)
Screenshot: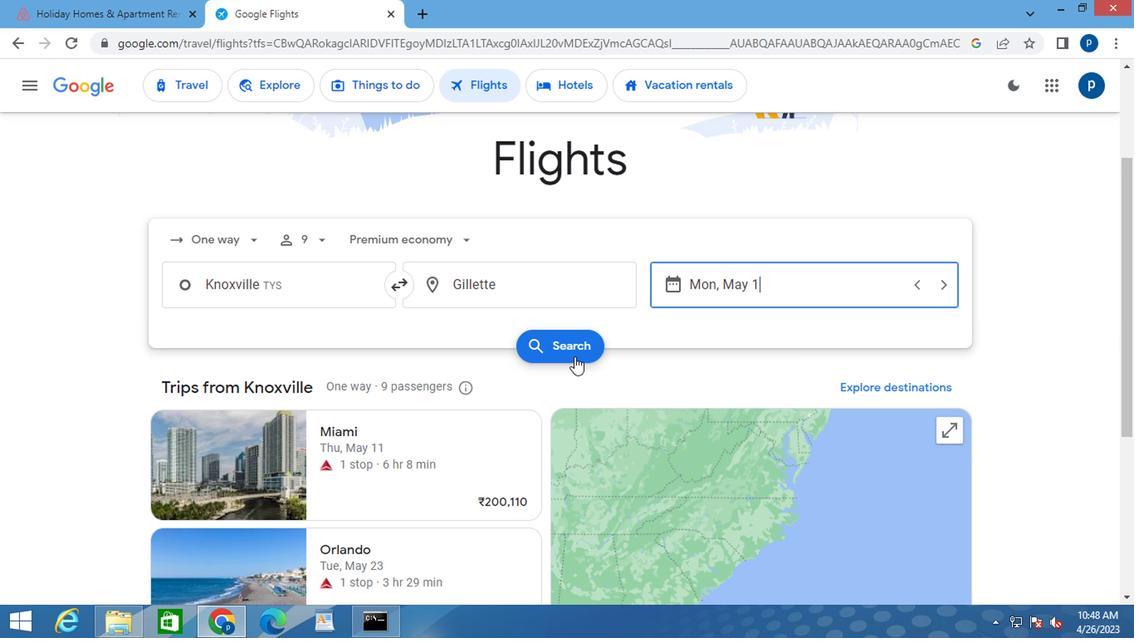 
Action: Mouse pressed left at (563, 348)
Screenshot: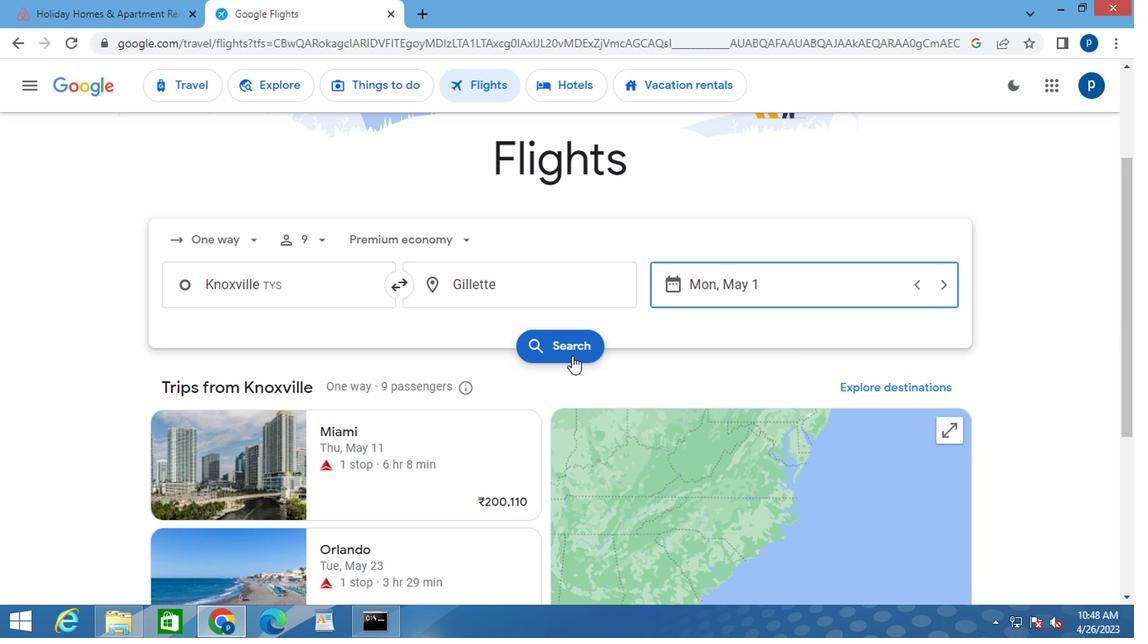 
Action: Mouse moved to (176, 229)
Screenshot: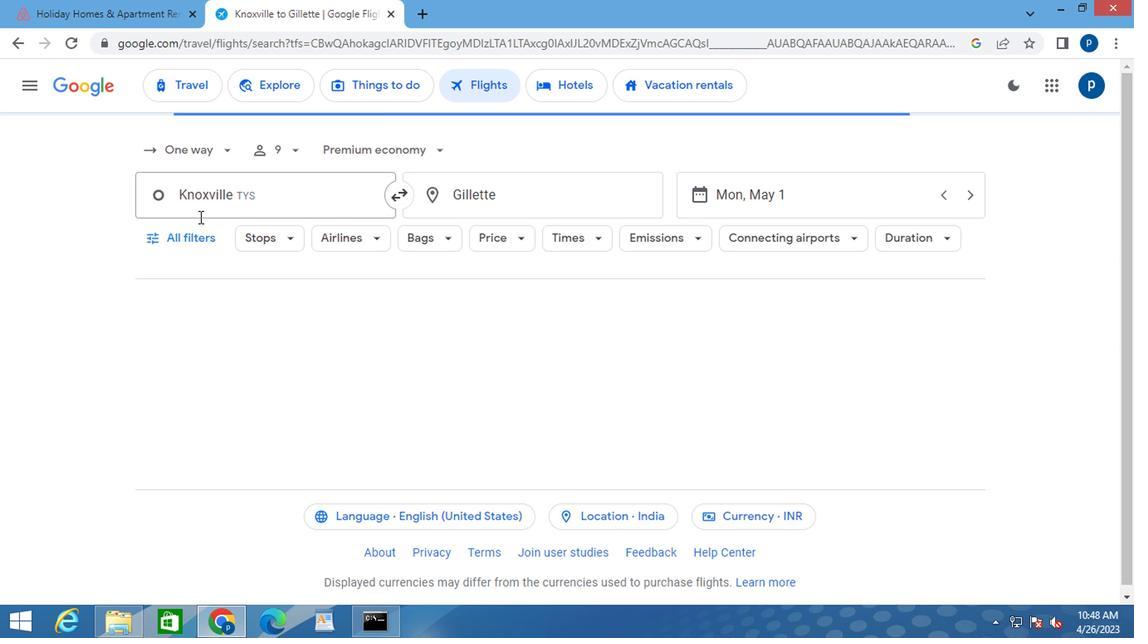 
Action: Mouse pressed left at (176, 229)
Screenshot: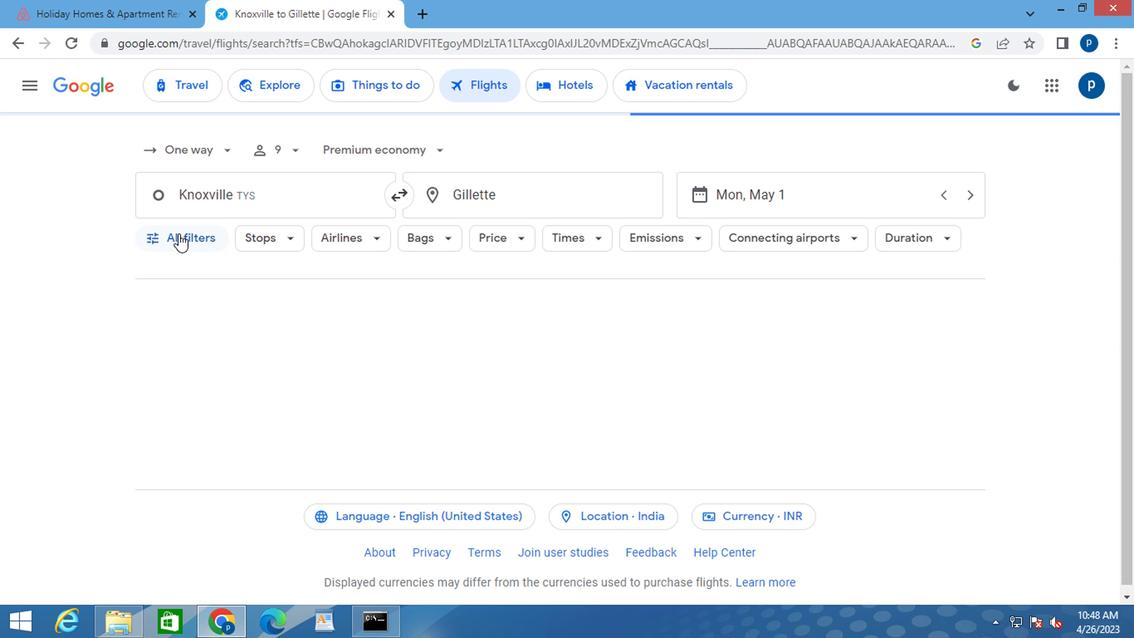 
Action: Mouse moved to (290, 391)
Screenshot: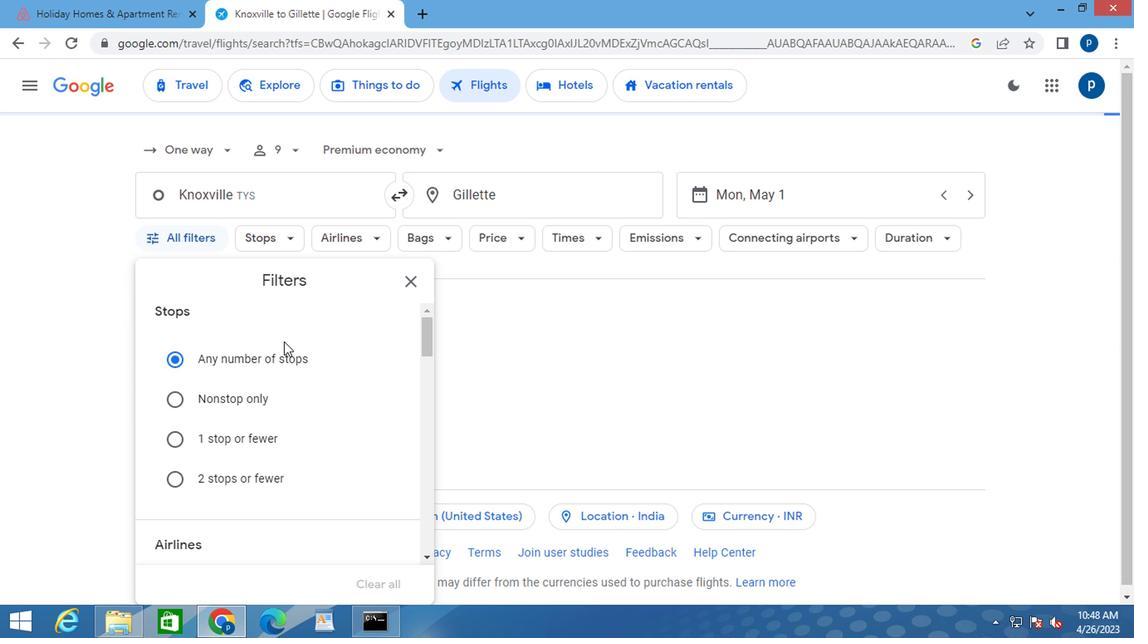 
Action: Mouse scrolled (290, 390) with delta (0, -1)
Screenshot: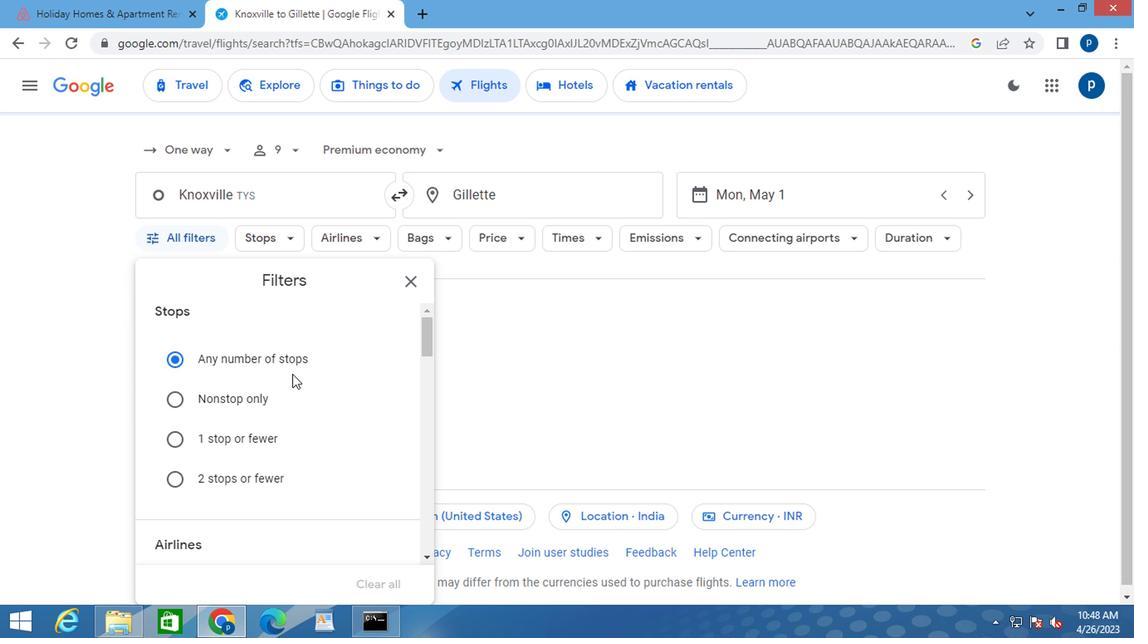 
Action: Mouse scrolled (290, 390) with delta (0, -1)
Screenshot: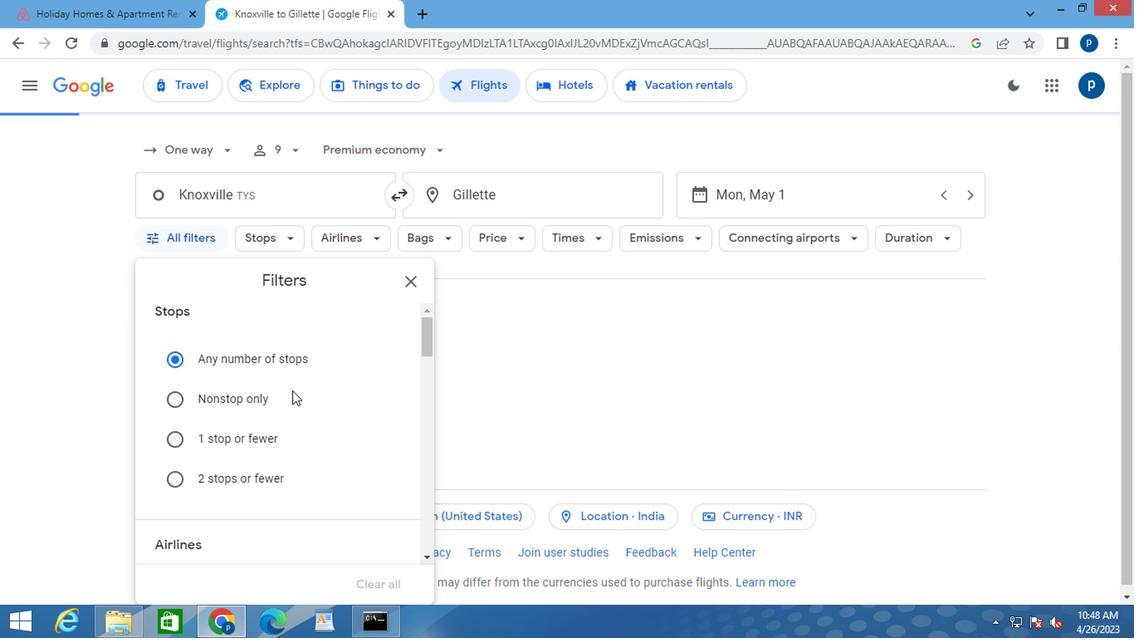 
Action: Mouse moved to (262, 392)
Screenshot: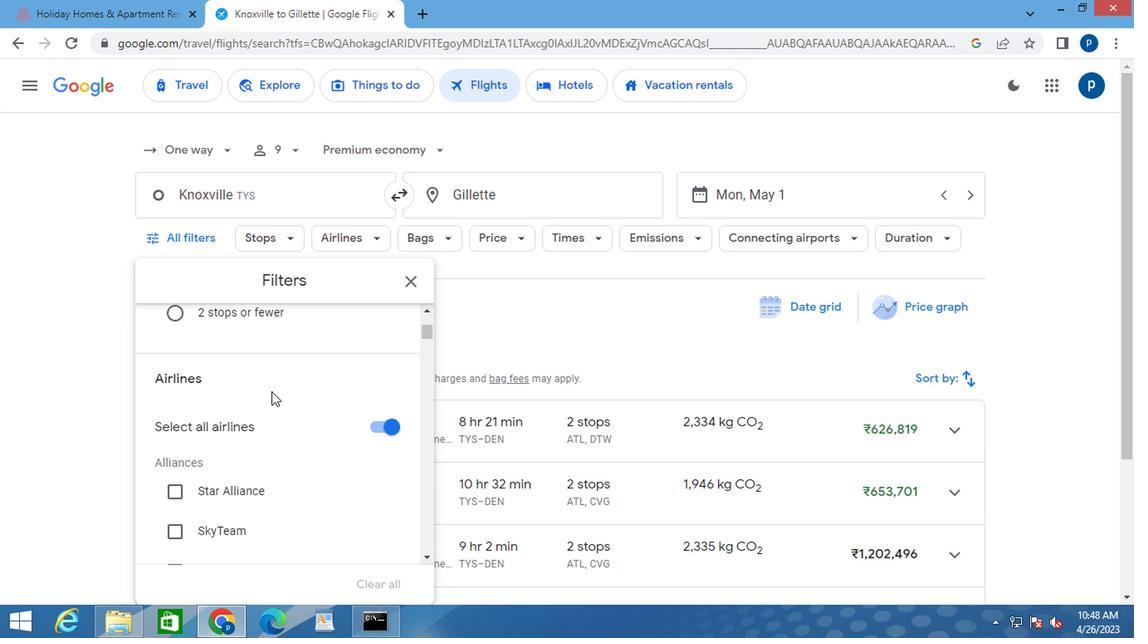 
Action: Mouse scrolled (262, 391) with delta (0, 0)
Screenshot: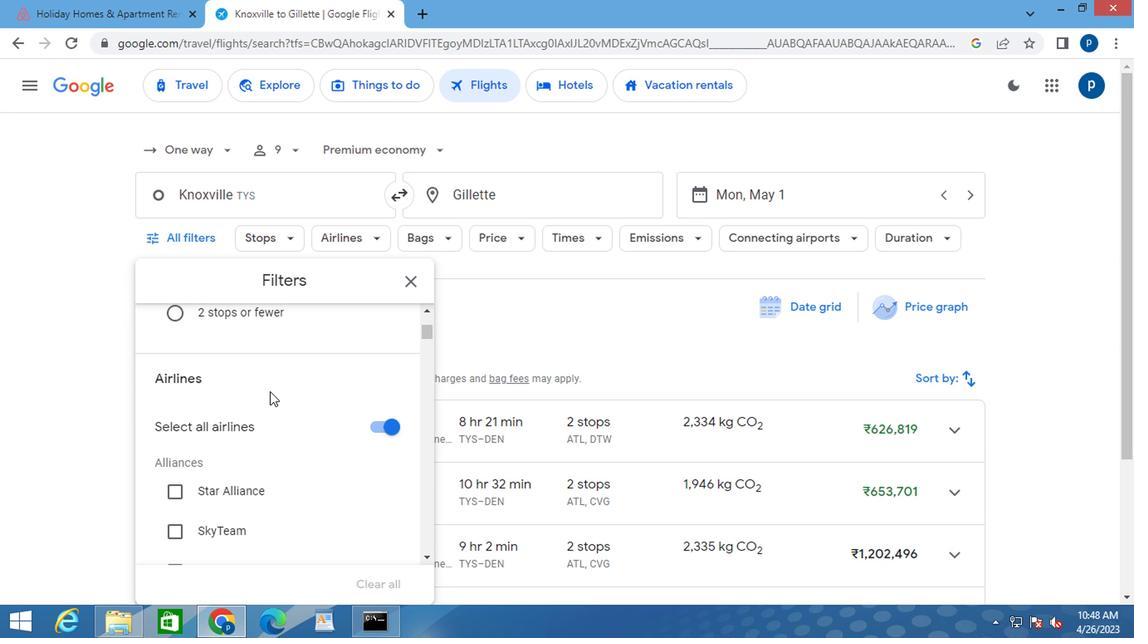 
Action: Mouse moved to (259, 390)
Screenshot: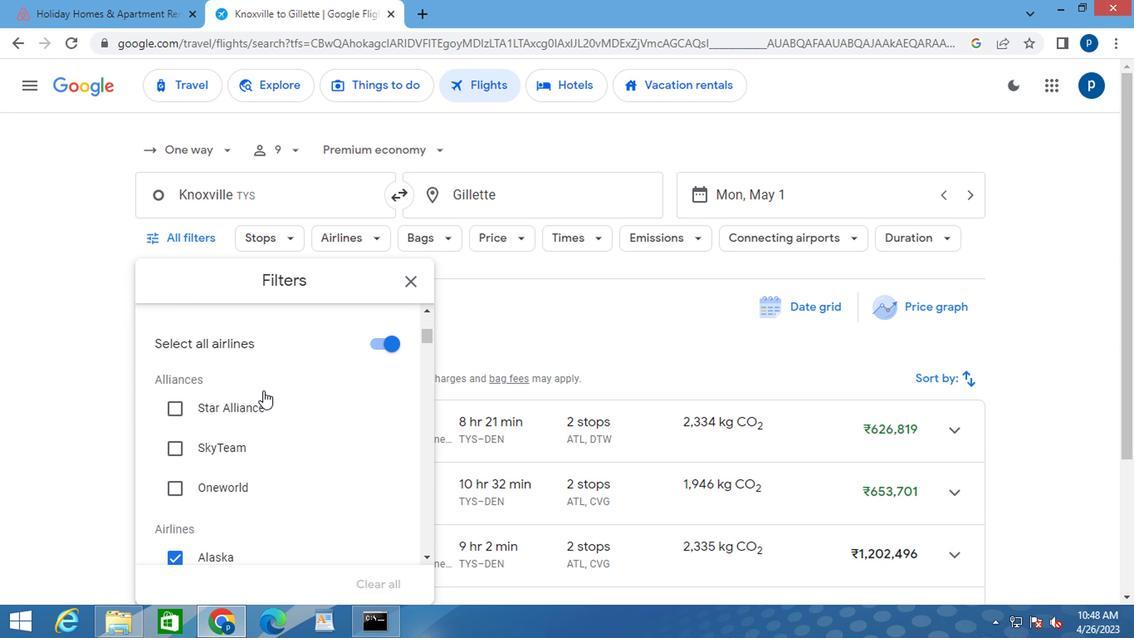 
Action: Mouse scrolled (259, 389) with delta (0, 0)
Screenshot: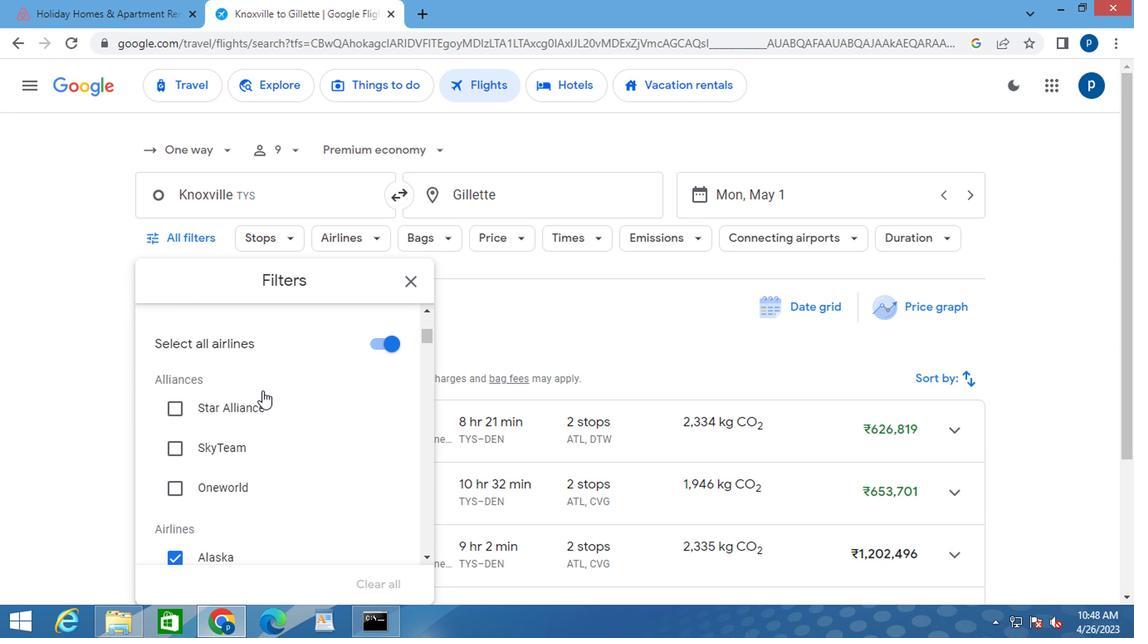 
Action: Mouse moved to (241, 420)
Screenshot: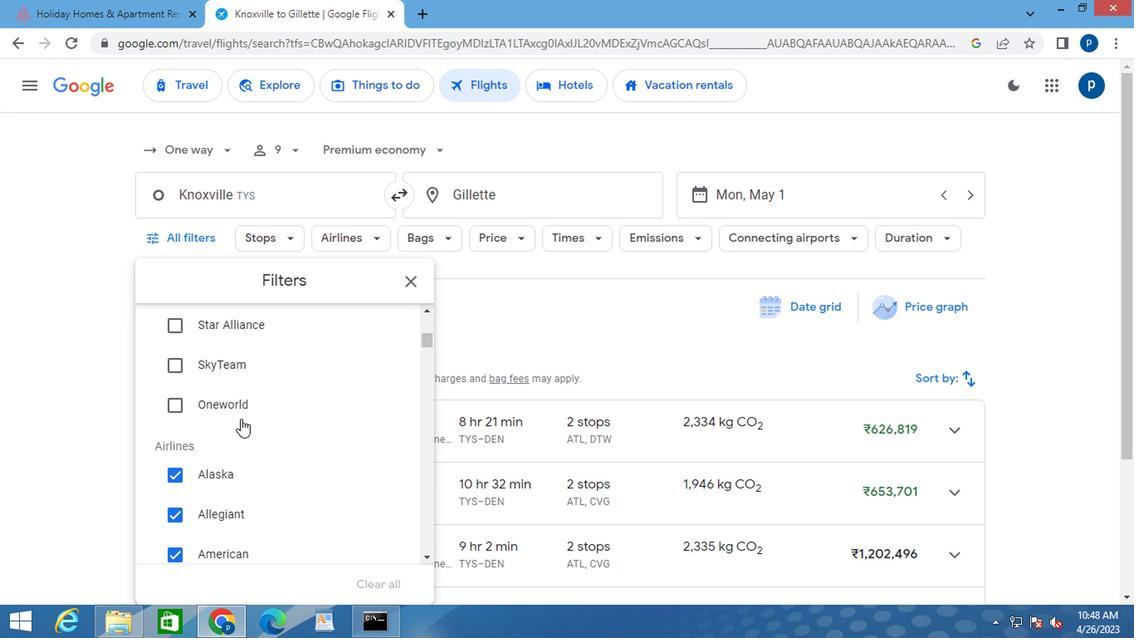 
Action: Mouse scrolled (241, 419) with delta (0, -1)
Screenshot: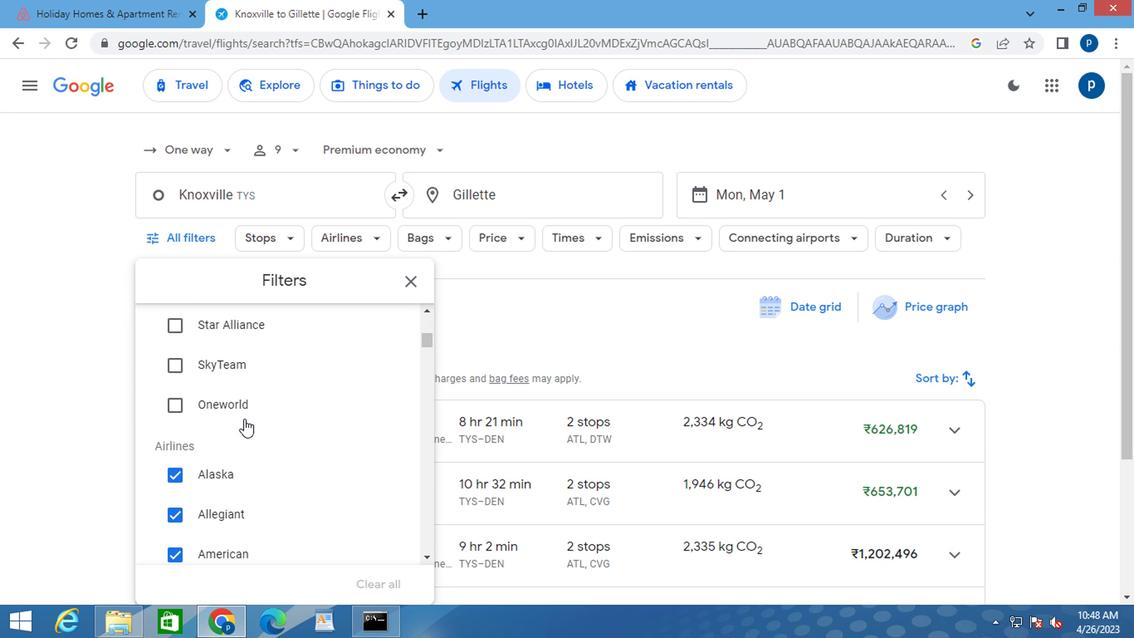 
Action: Mouse moved to (259, 420)
Screenshot: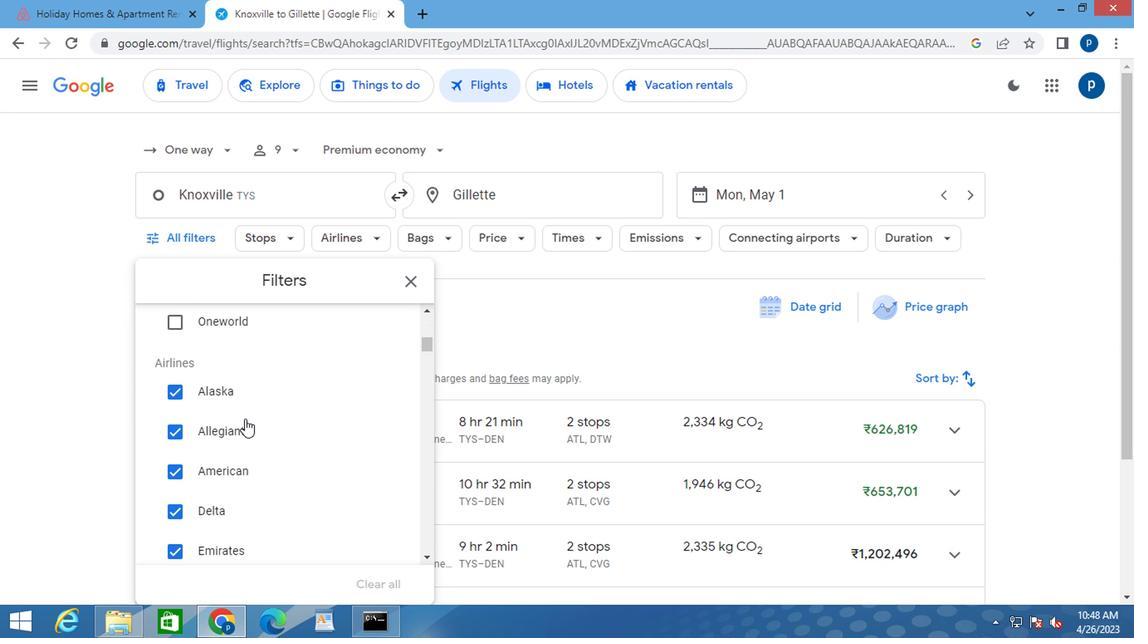 
Action: Mouse scrolled (259, 419) with delta (0, -1)
Screenshot: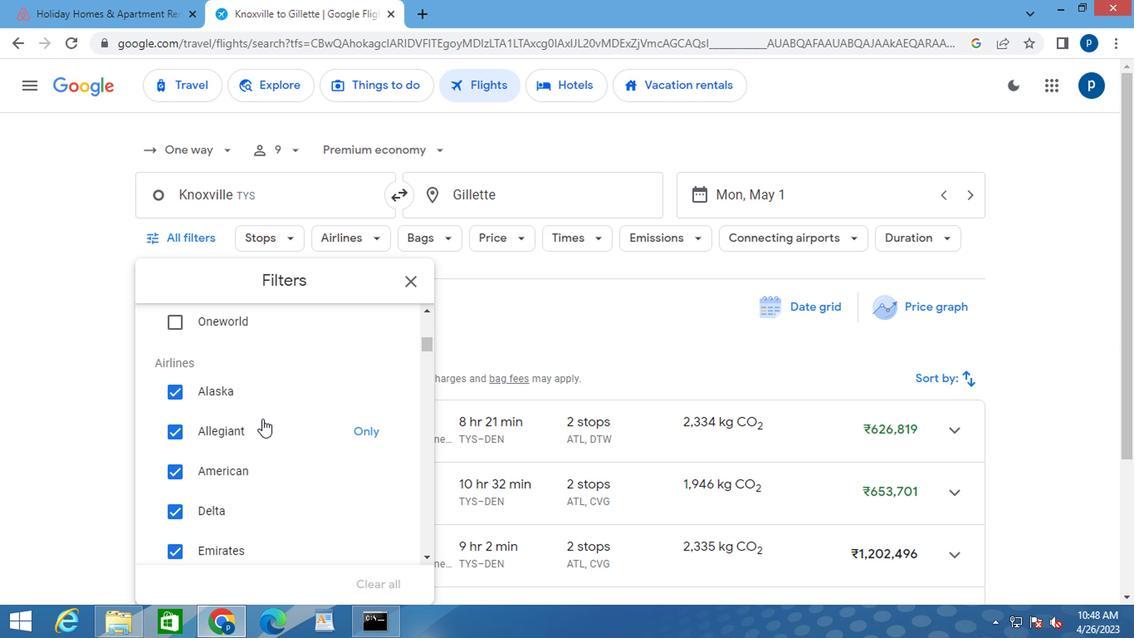 
Action: Mouse moved to (264, 420)
Screenshot: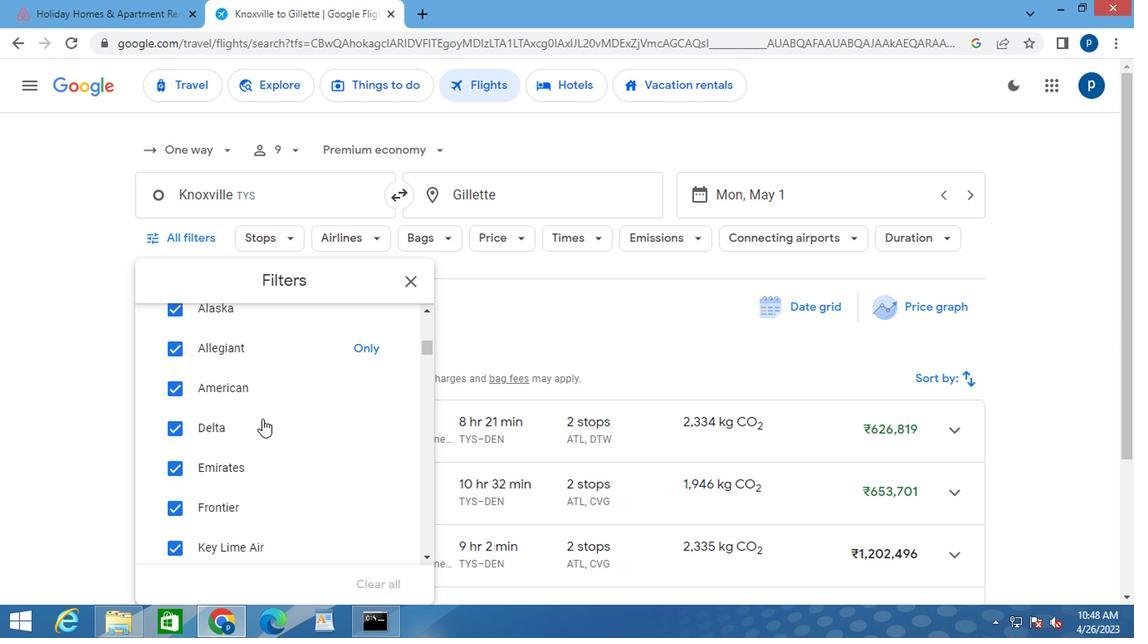 
Action: Mouse scrolled (264, 419) with delta (0, -1)
Screenshot: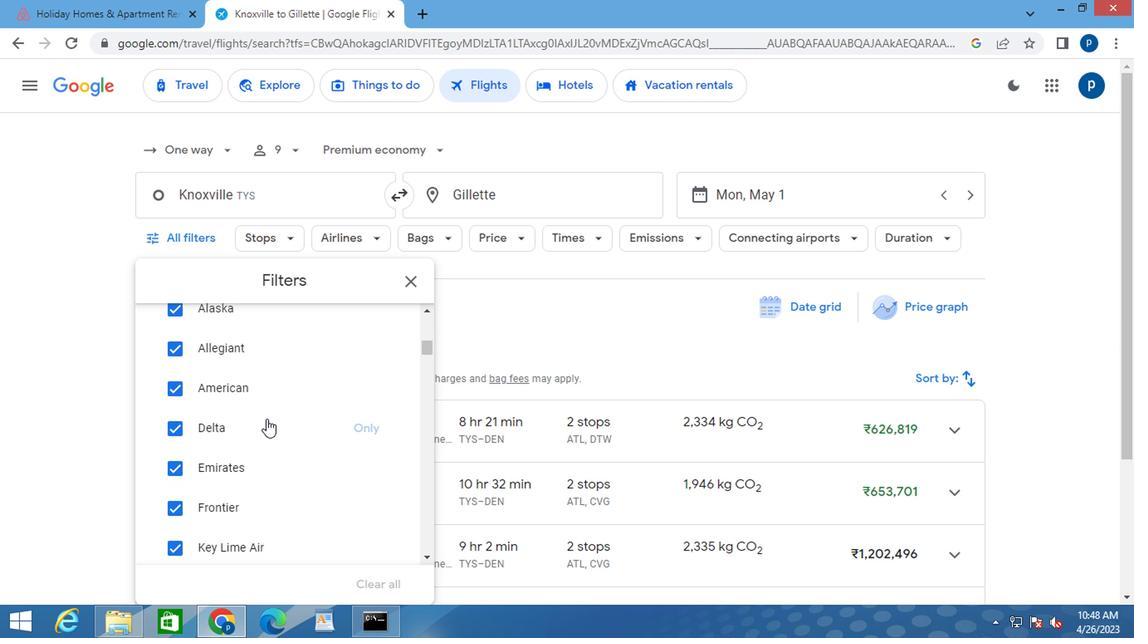 
Action: Mouse moved to (298, 420)
Screenshot: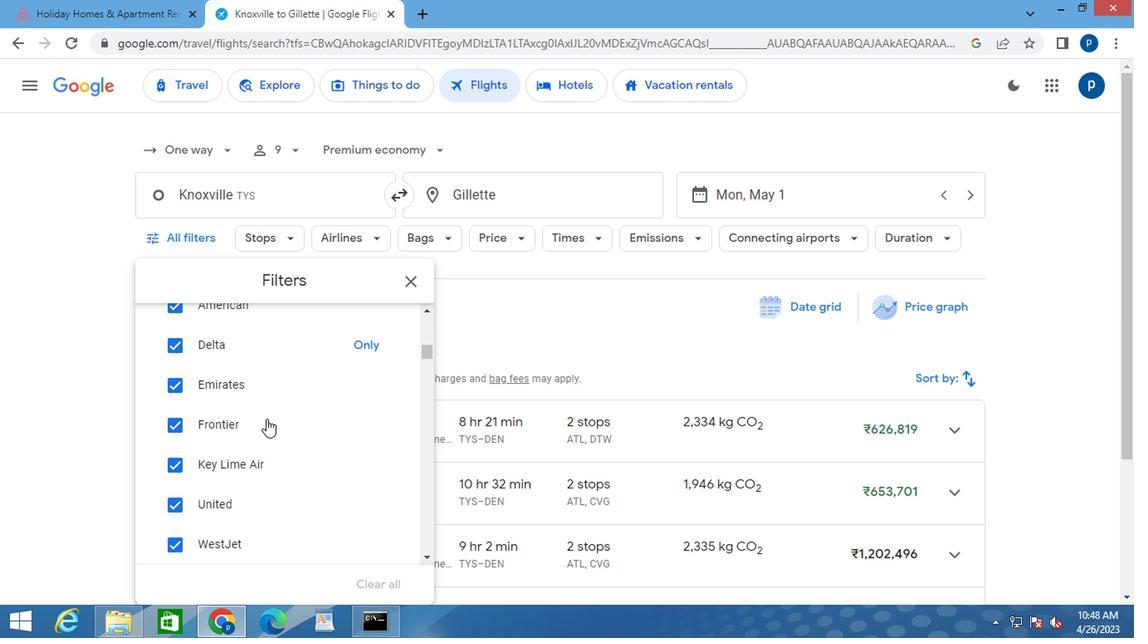 
Action: Mouse scrolled (298, 419) with delta (0, -1)
Screenshot: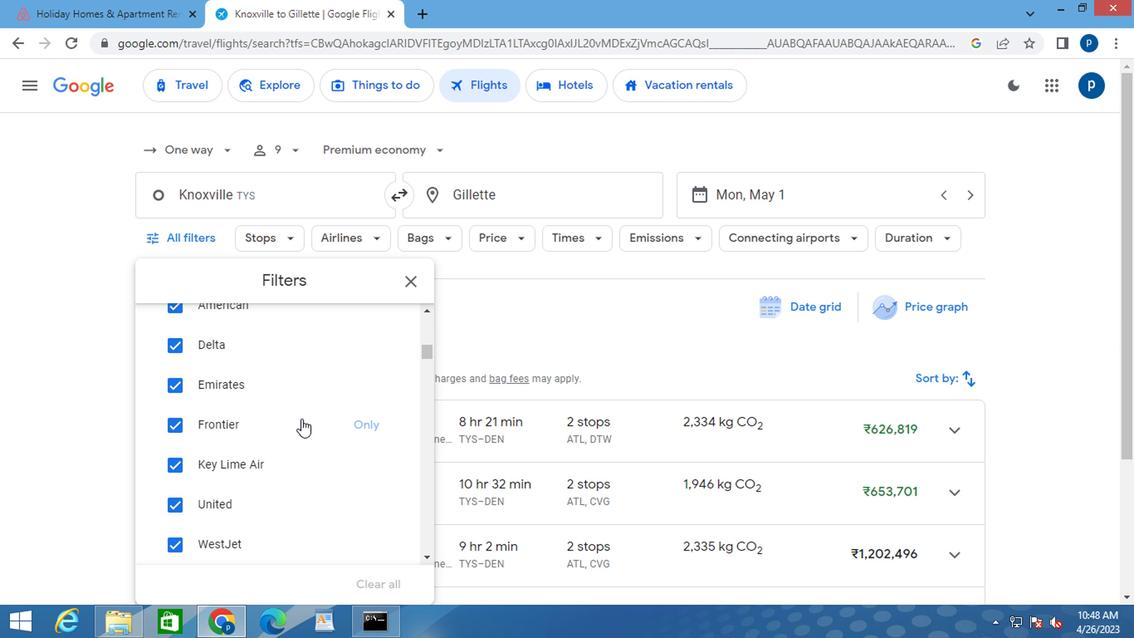 
Action: Mouse moved to (296, 418)
Screenshot: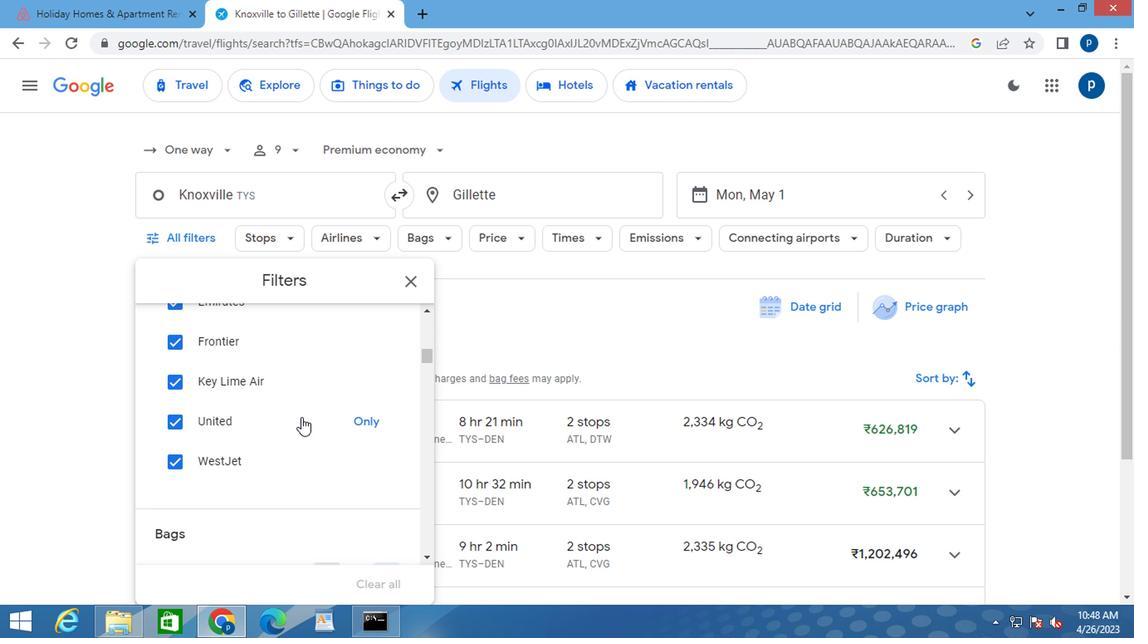 
Action: Mouse scrolled (296, 417) with delta (0, -1)
Screenshot: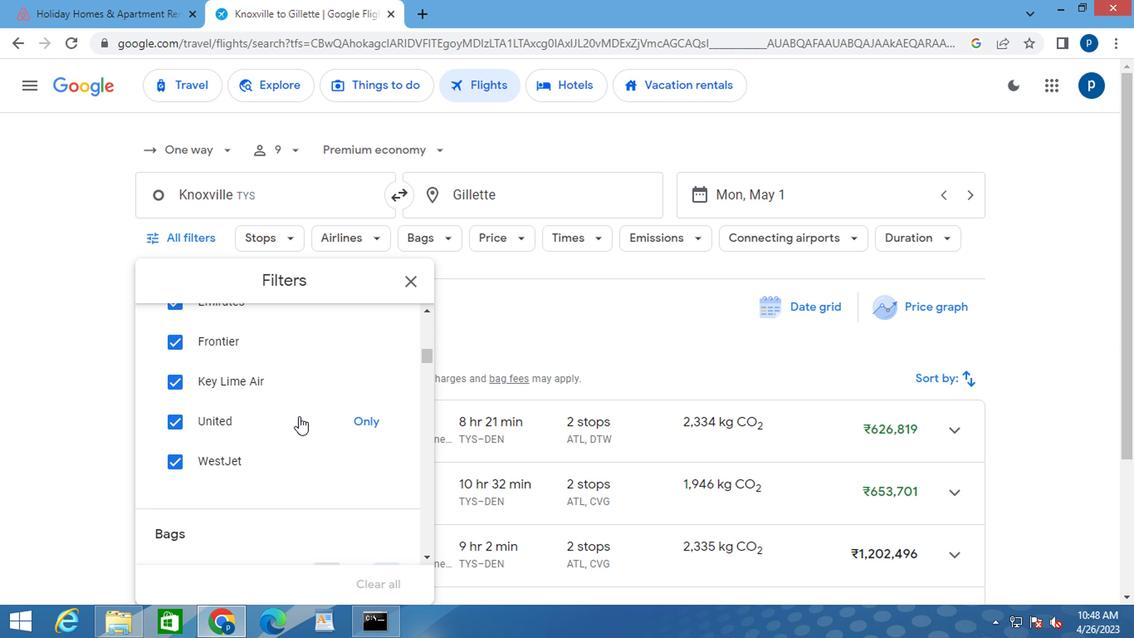 
Action: Mouse moved to (296, 417)
Screenshot: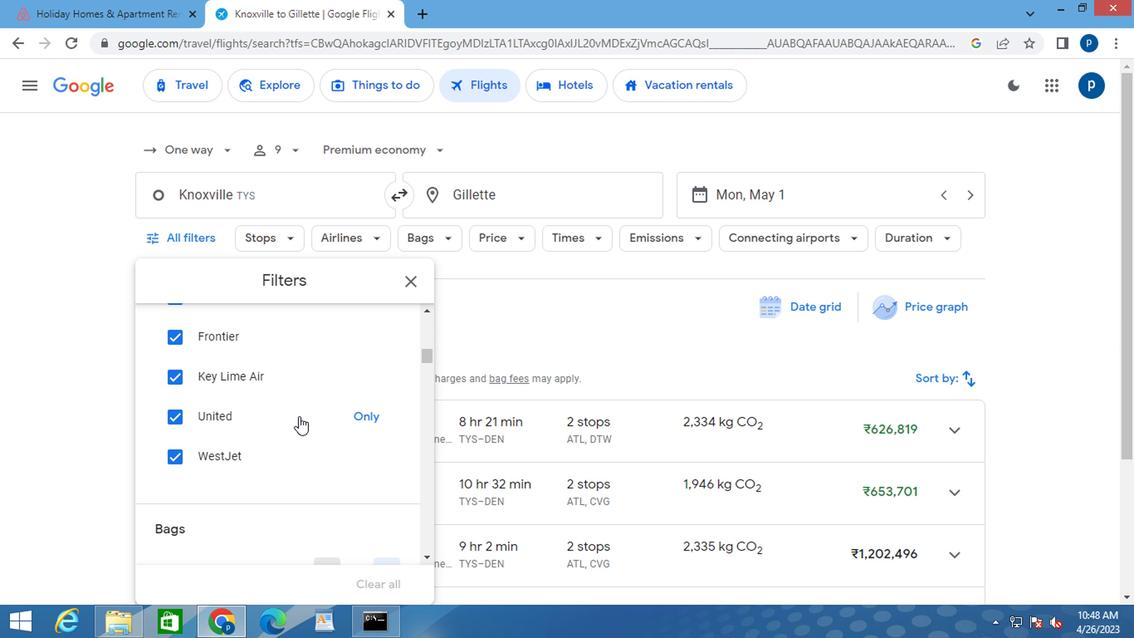 
Action: Mouse scrolled (296, 416) with delta (0, 0)
Screenshot: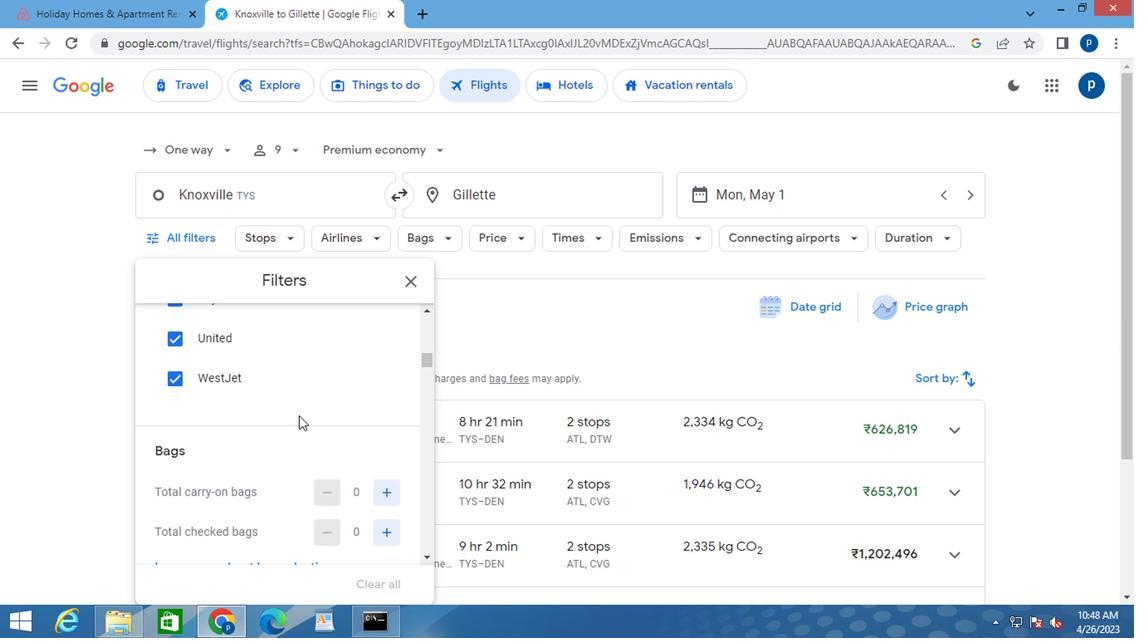 
Action: Mouse moved to (379, 414)
Screenshot: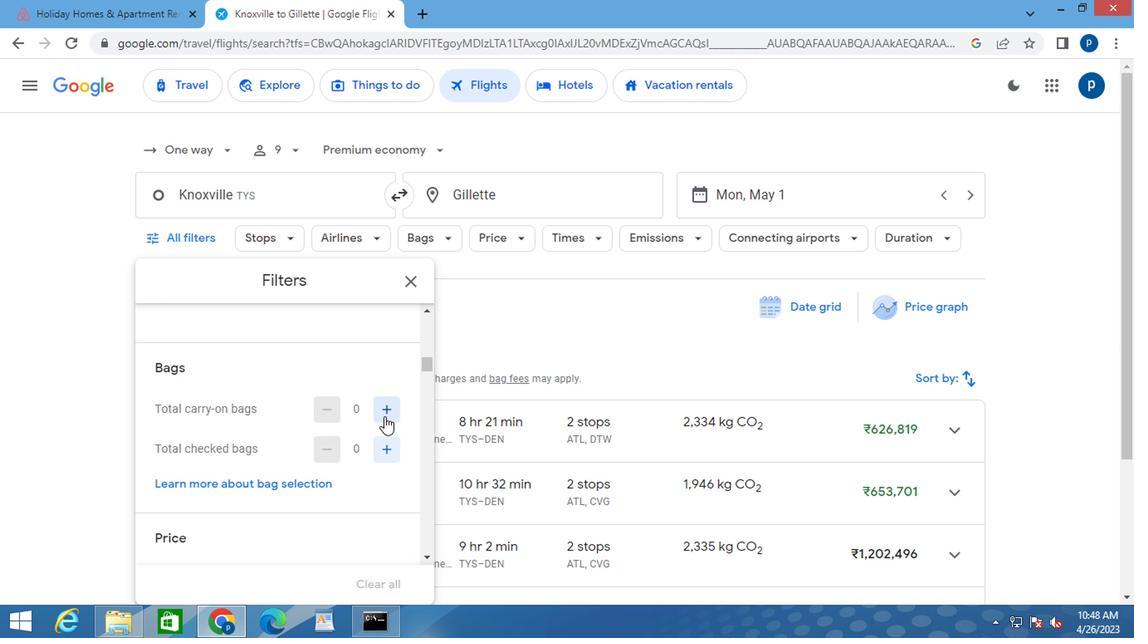 
Action: Mouse pressed left at (379, 414)
Screenshot: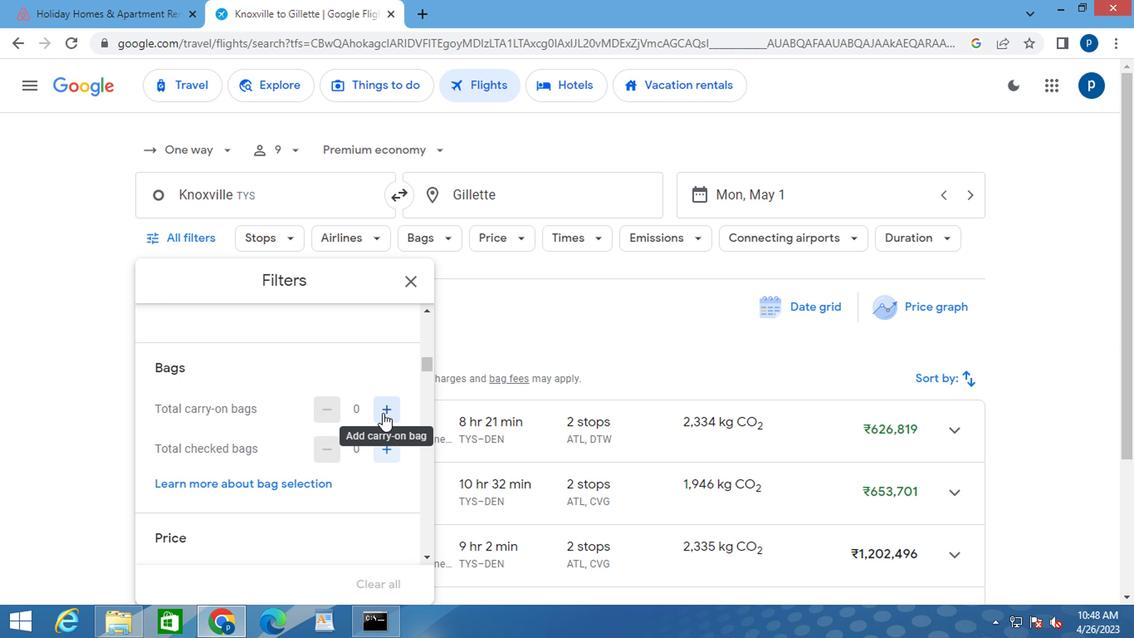 
Action: Mouse pressed left at (379, 414)
Screenshot: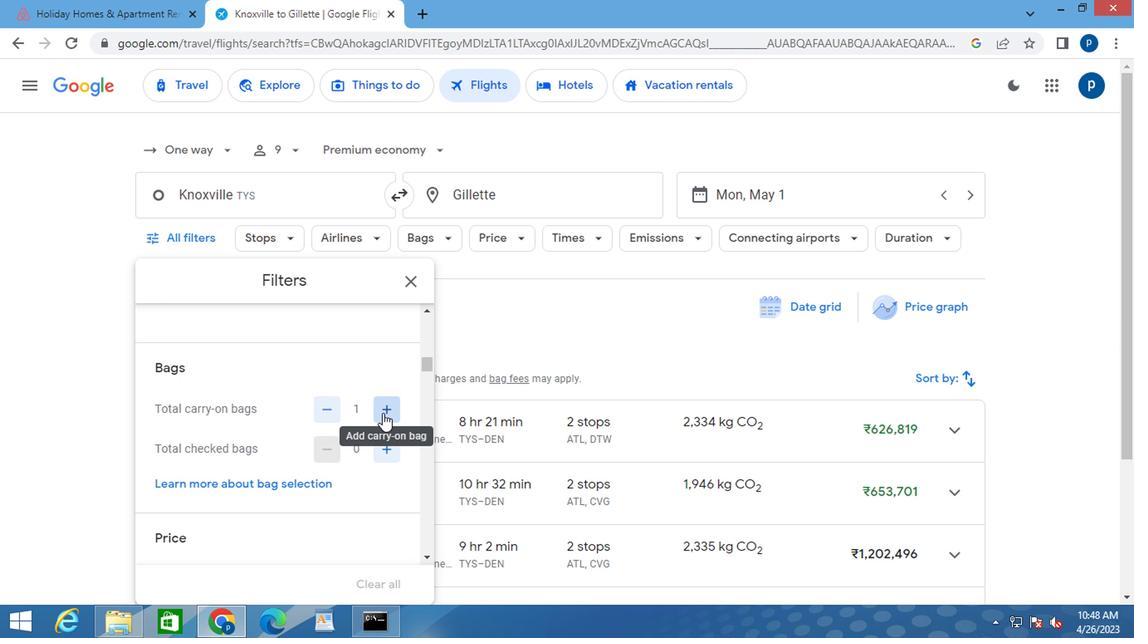 
Action: Mouse moved to (317, 437)
Screenshot: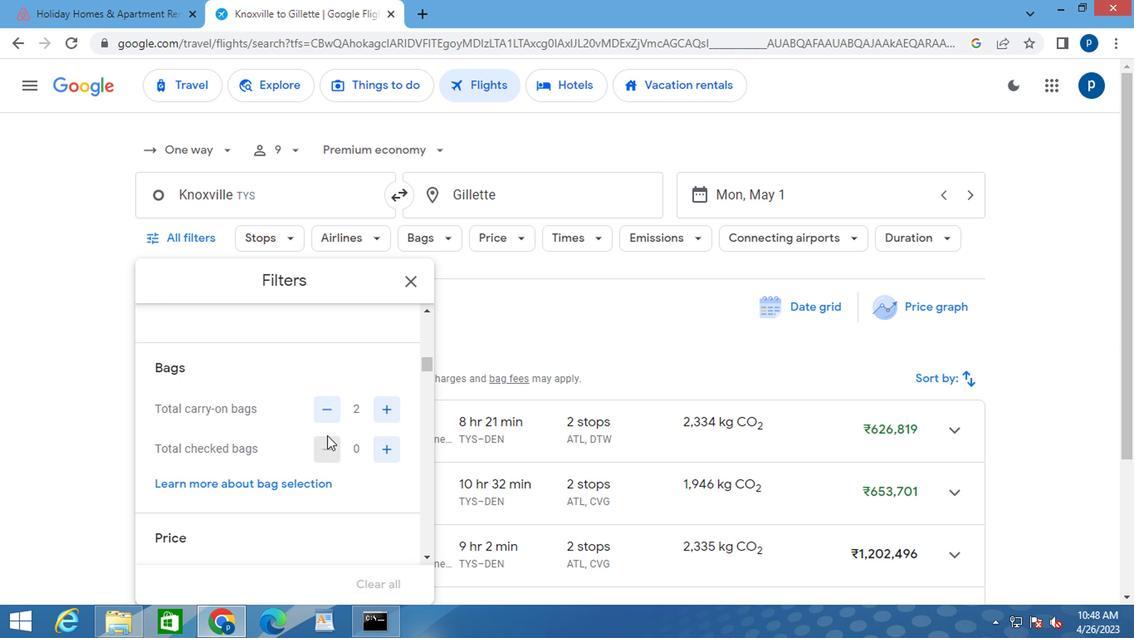
Action: Mouse scrolled (317, 436) with delta (0, -1)
Screenshot: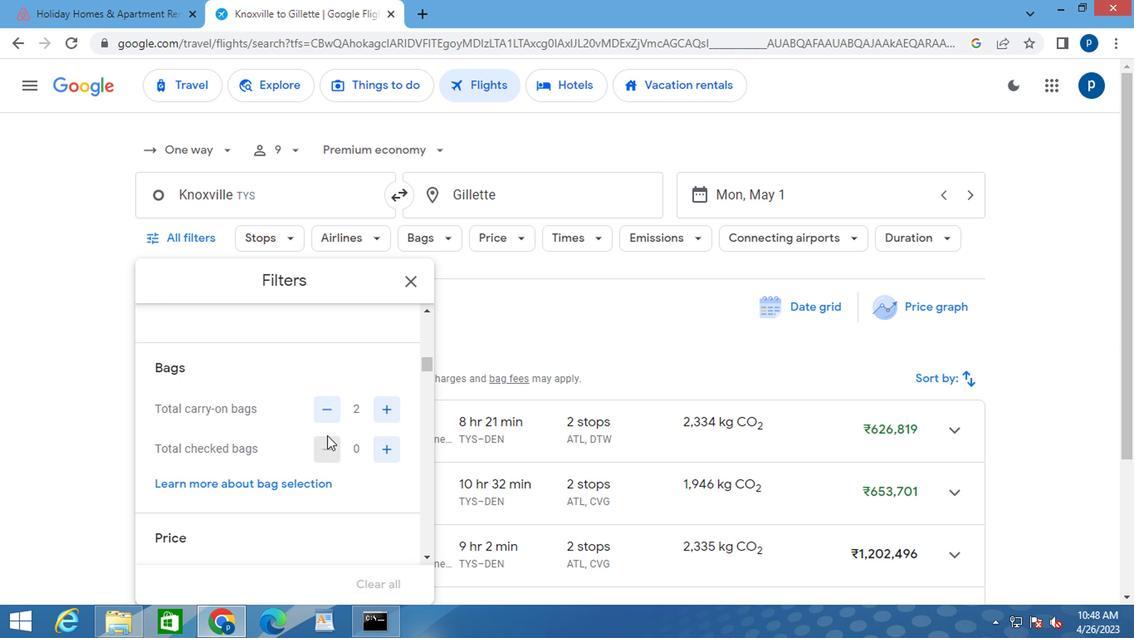 
Action: Mouse scrolled (317, 436) with delta (0, -1)
Screenshot: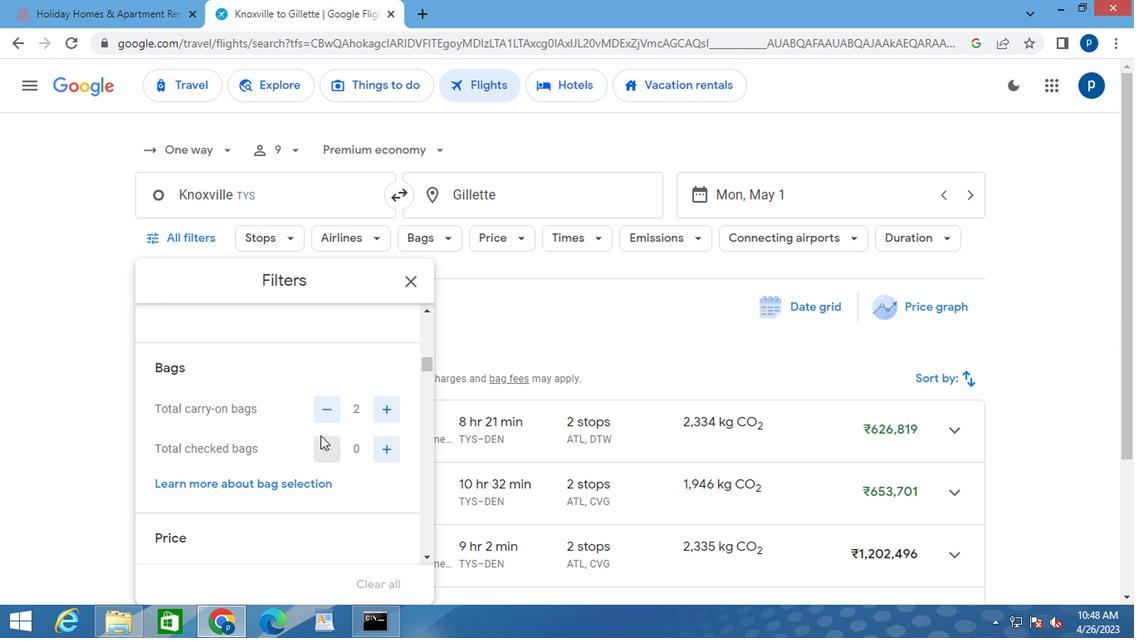 
Action: Mouse moved to (389, 449)
Screenshot: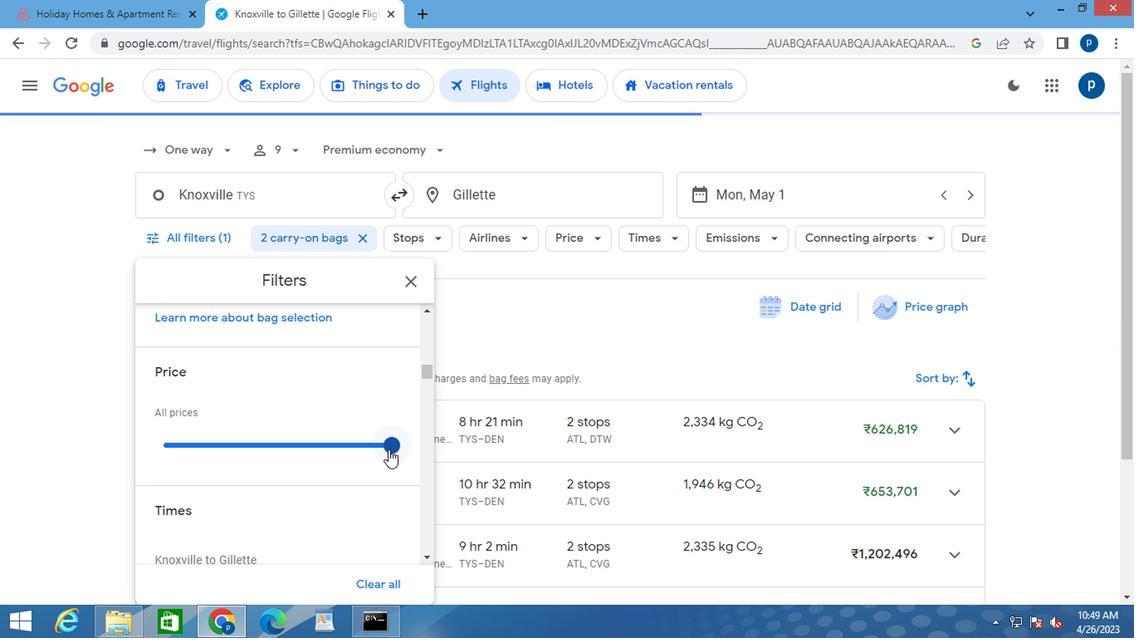 
Action: Mouse pressed left at (389, 449)
Screenshot: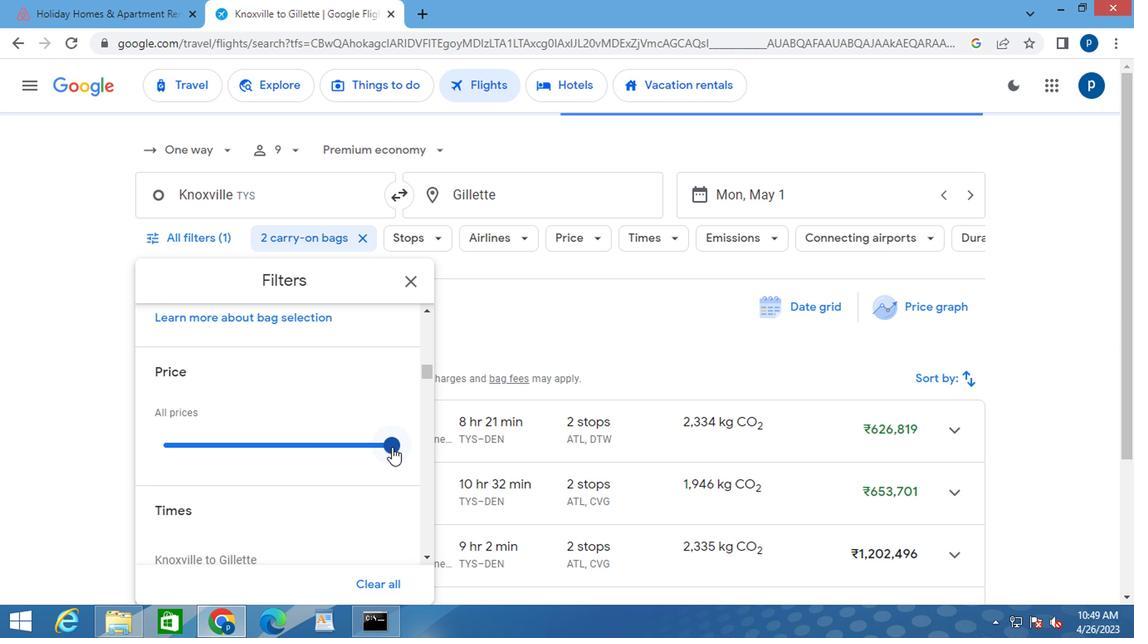 
Action: Mouse moved to (303, 468)
Screenshot: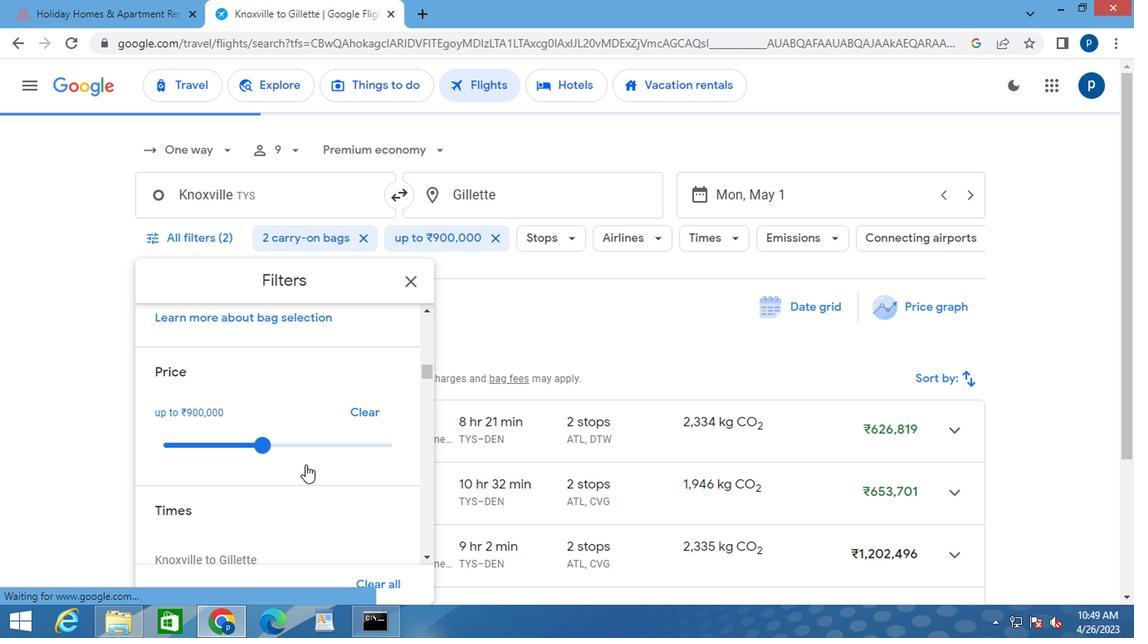 
Action: Mouse scrolled (303, 467) with delta (0, 0)
Screenshot: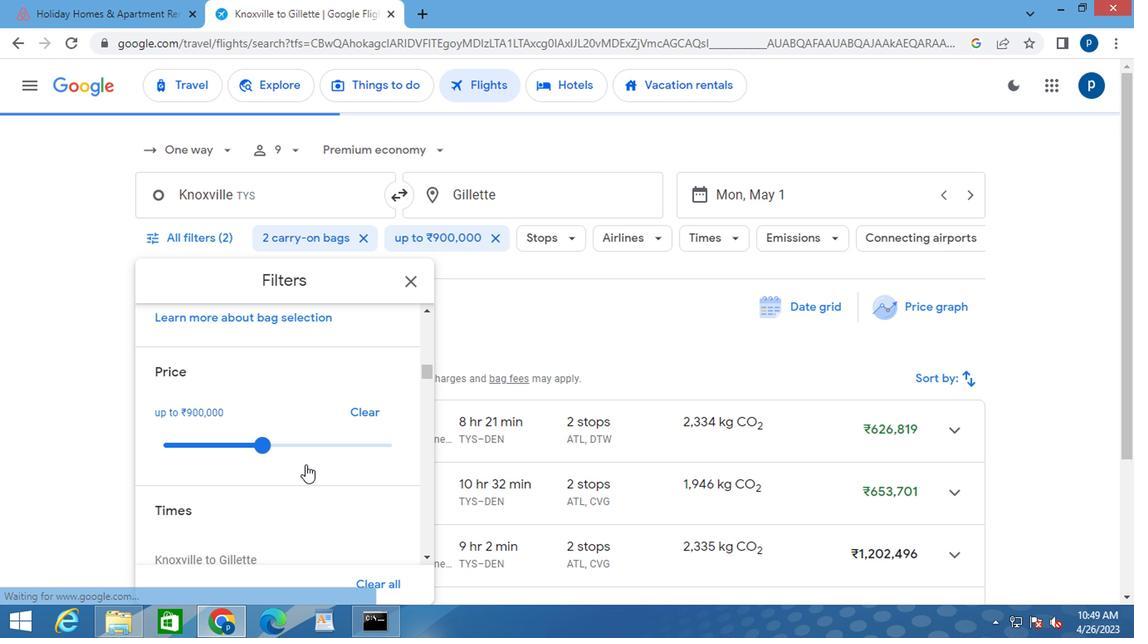 
Action: Mouse moved to (302, 468)
Screenshot: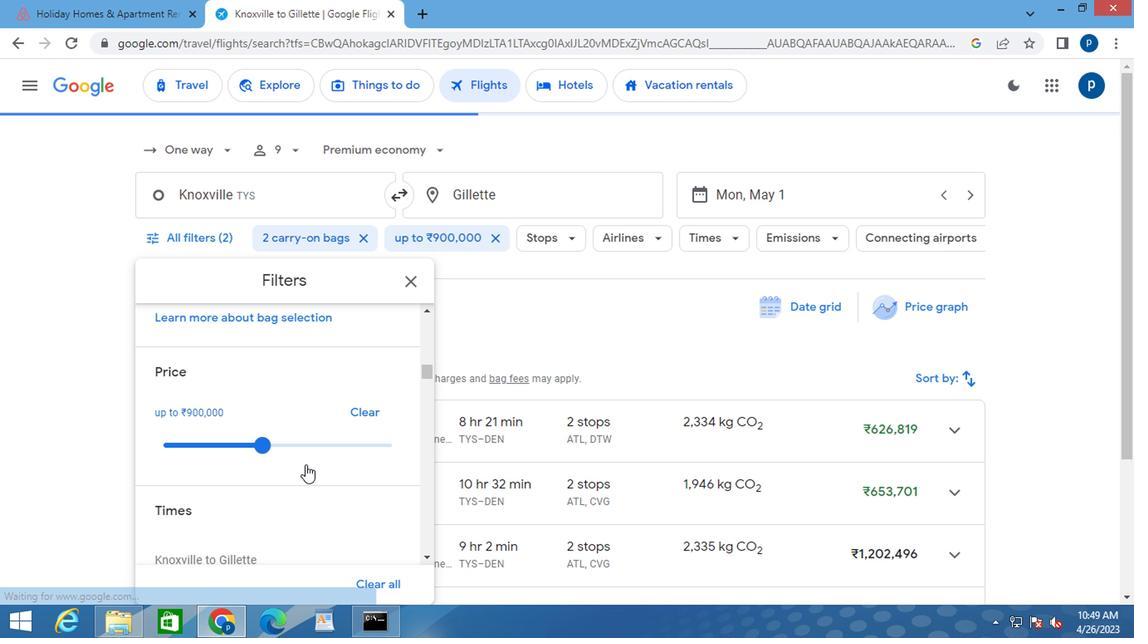 
Action: Mouse scrolled (302, 467) with delta (0, 0)
Screenshot: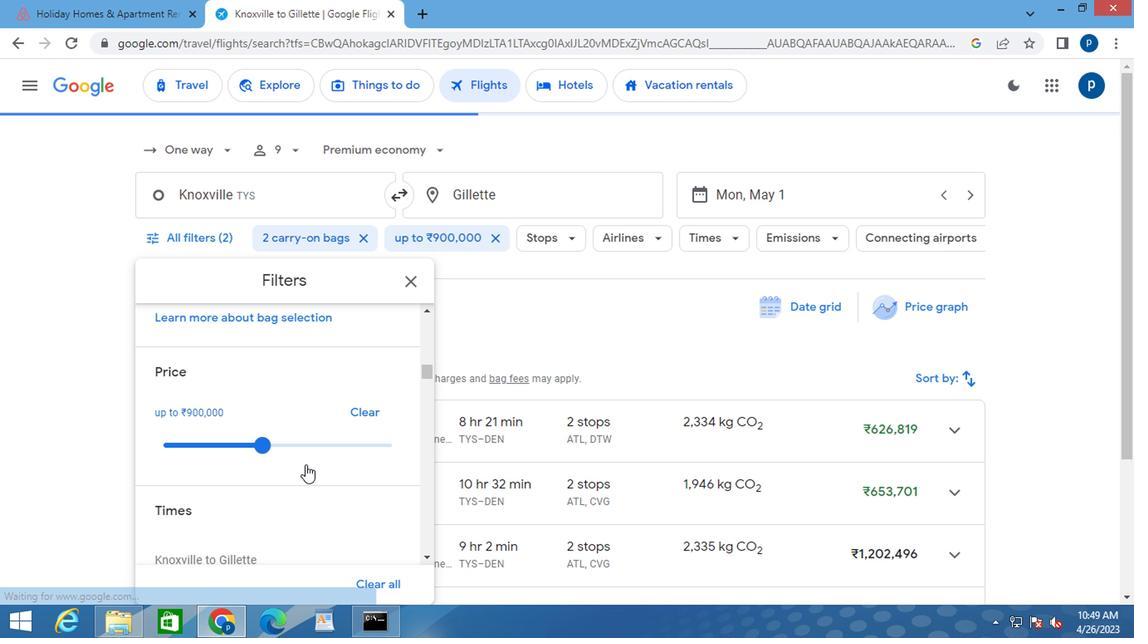 
Action: Mouse moved to (160, 461)
Screenshot: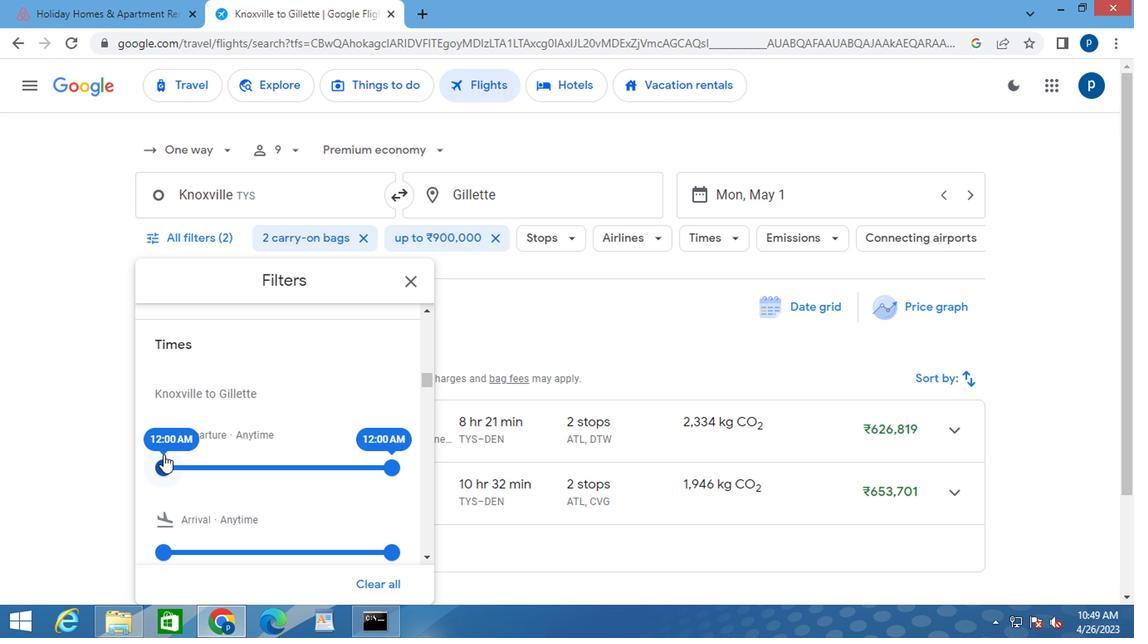 
Action: Mouse pressed left at (160, 461)
Screenshot: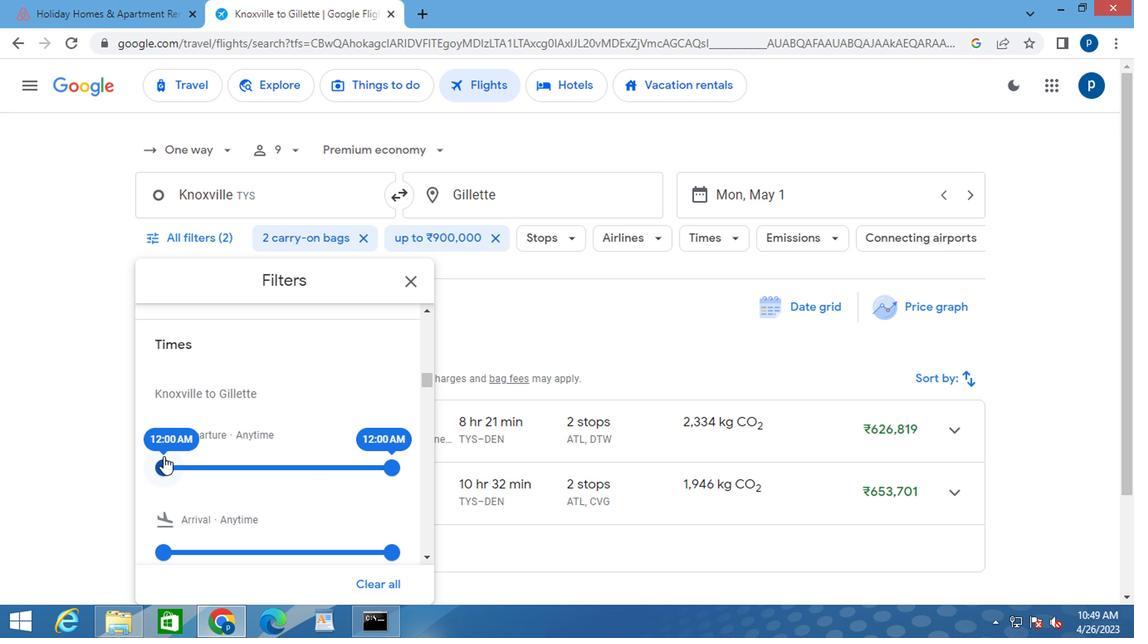 
Action: Mouse moved to (383, 470)
Screenshot: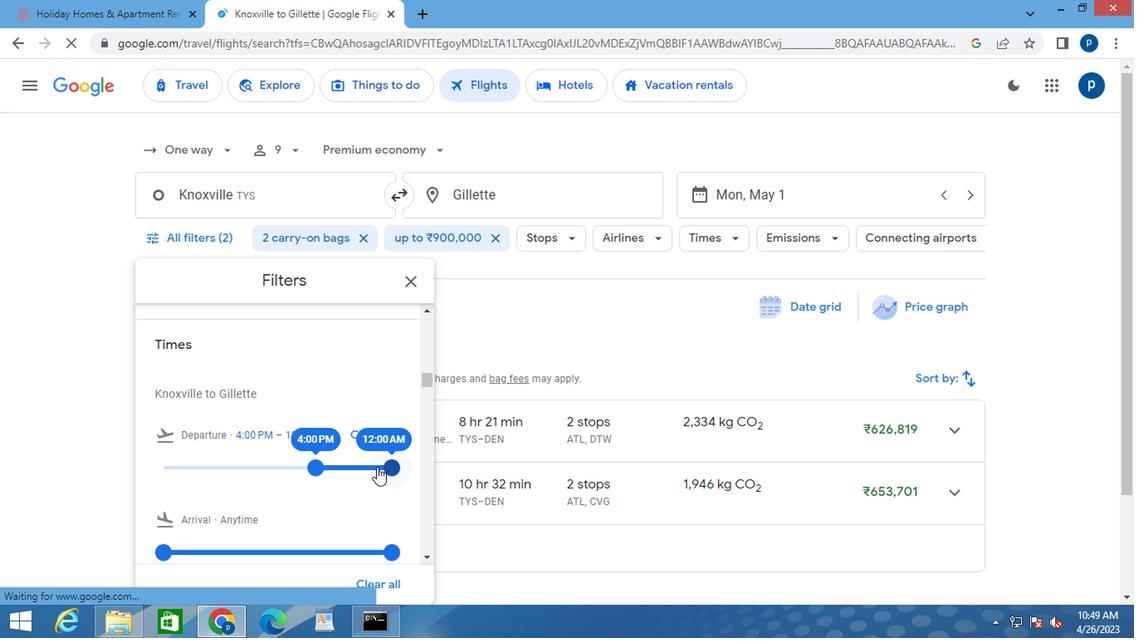 
Action: Mouse pressed left at (383, 470)
Screenshot: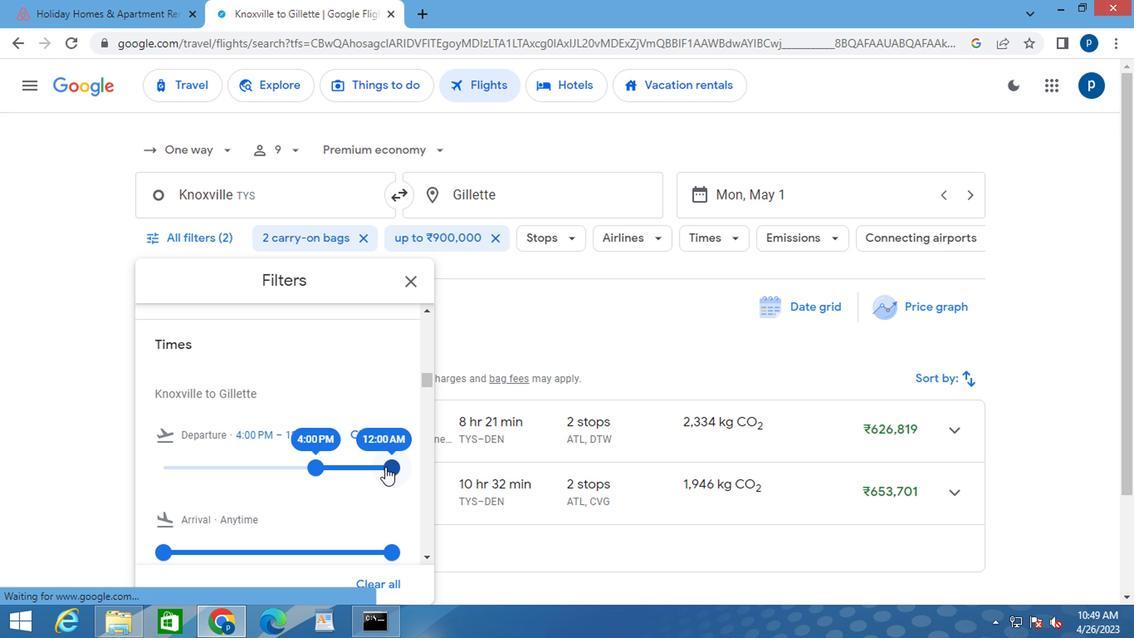 
Action: Mouse moved to (399, 279)
Screenshot: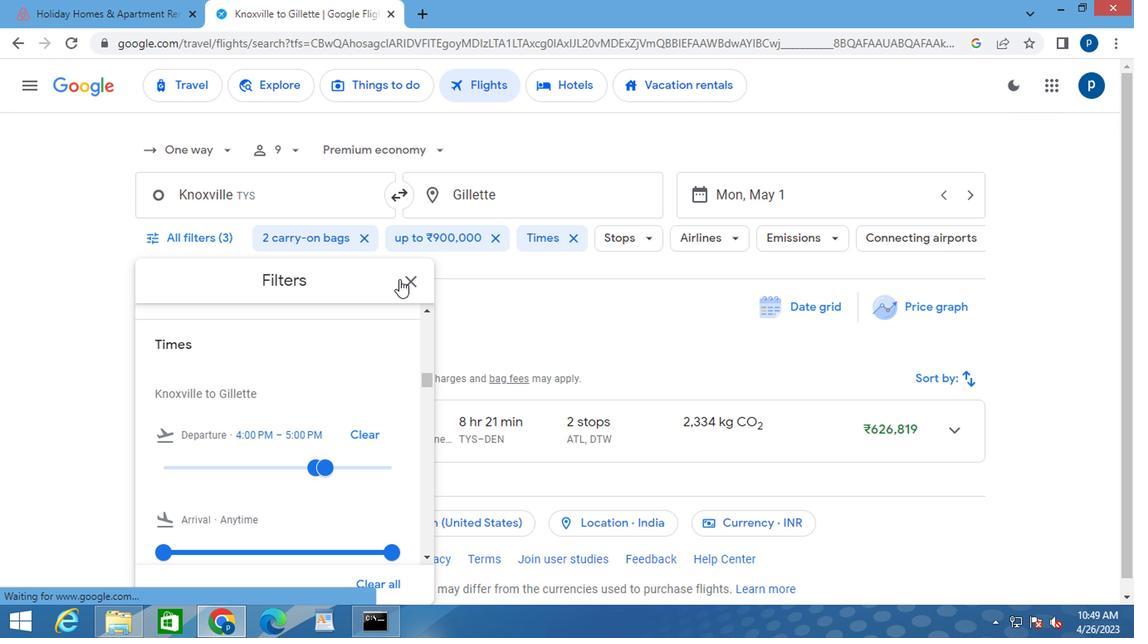 
Action: Mouse pressed left at (399, 279)
Screenshot: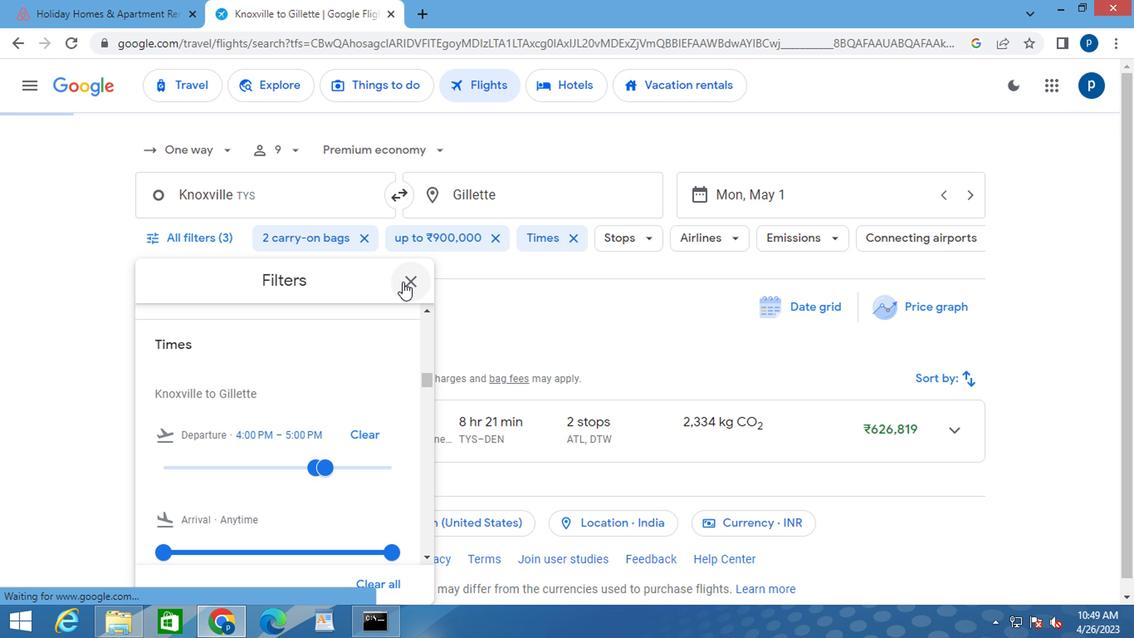 
